 Task: Create a sub task Gather and Analyse Requirements for the task  Create a new online platform for online legal consultations in the project BoostPro , assign it to team member softage.3@softage.net and update the status of the sub task to  On Track  , set the priority of the sub task to Low
Action: Mouse moved to (586, 416)
Screenshot: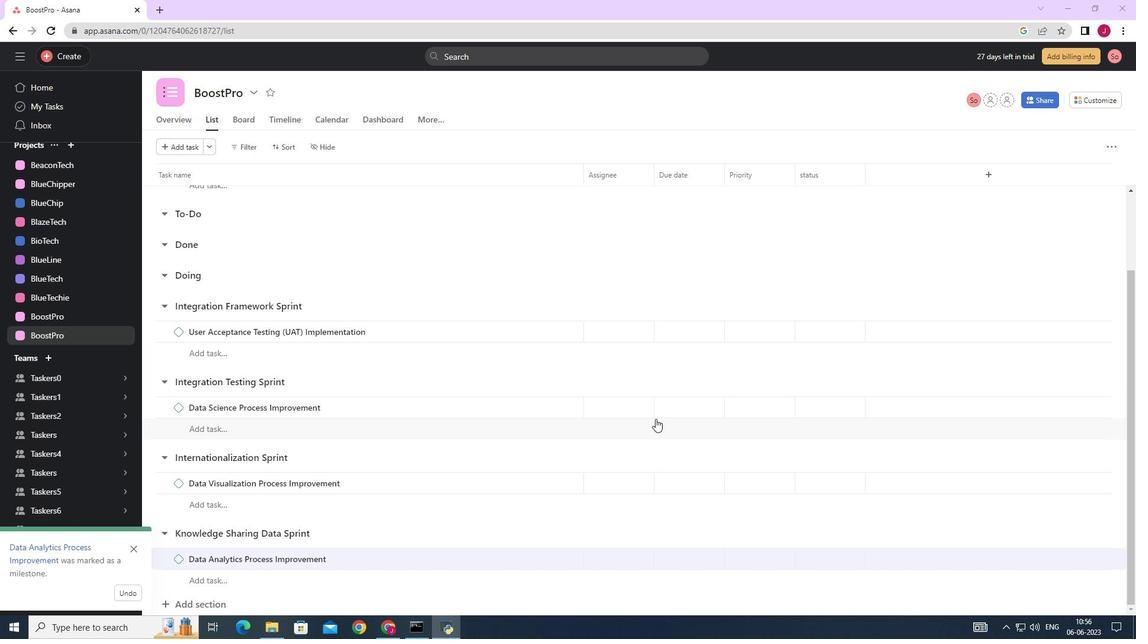 
Action: Mouse scrolled (586, 416) with delta (0, 0)
Screenshot: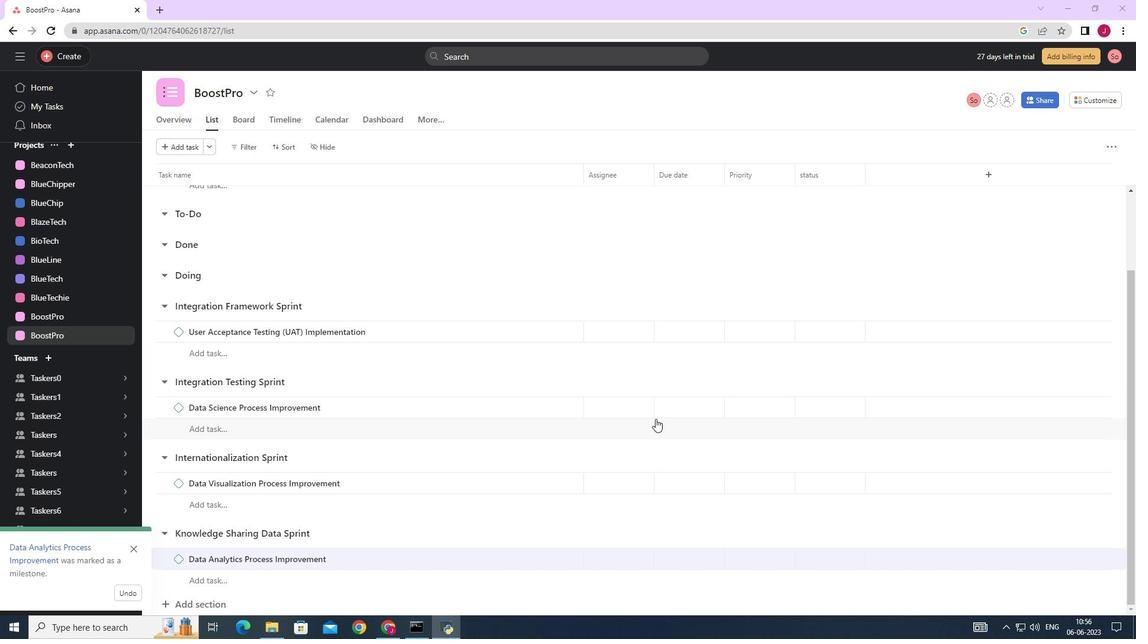 
Action: Mouse moved to (574, 414)
Screenshot: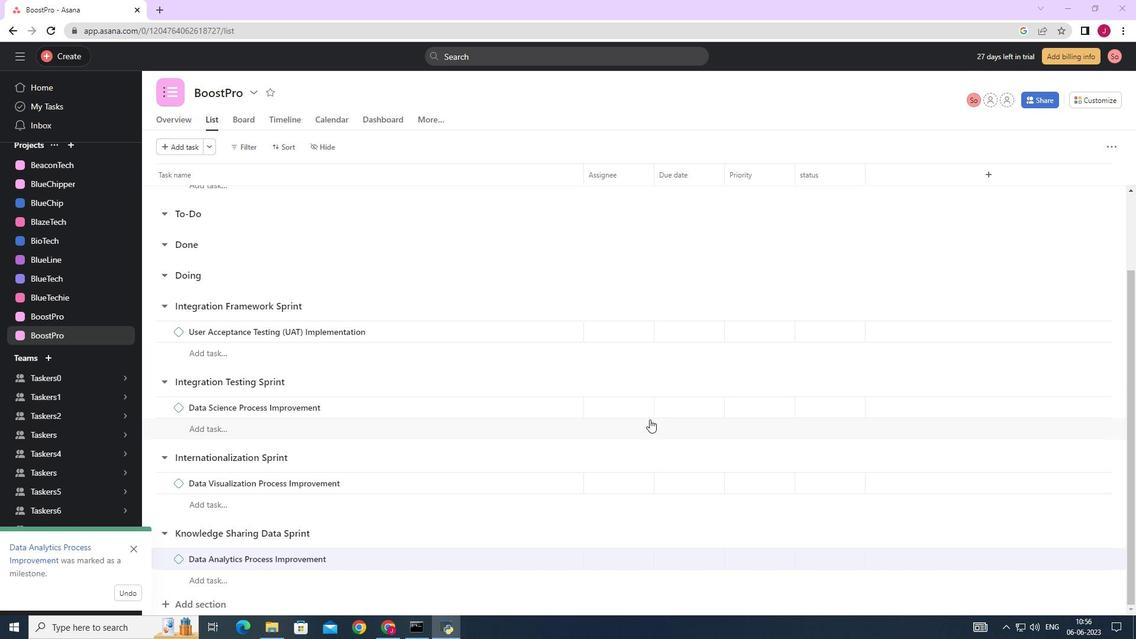 
Action: Mouse scrolled (579, 414) with delta (0, 0)
Screenshot: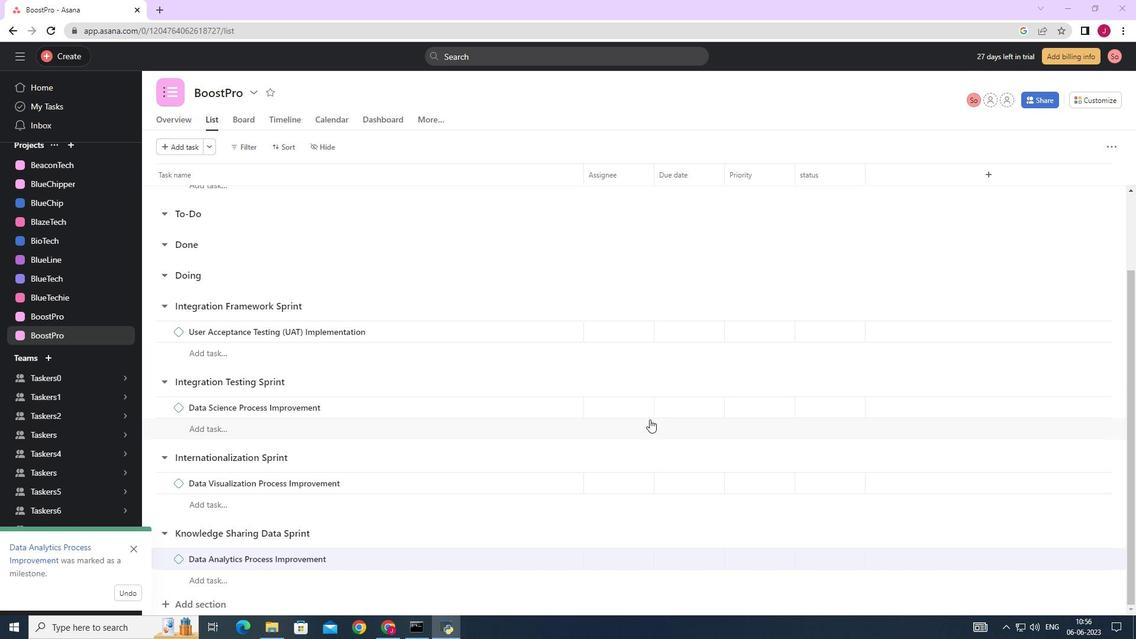 
Action: Mouse moved to (555, 411)
Screenshot: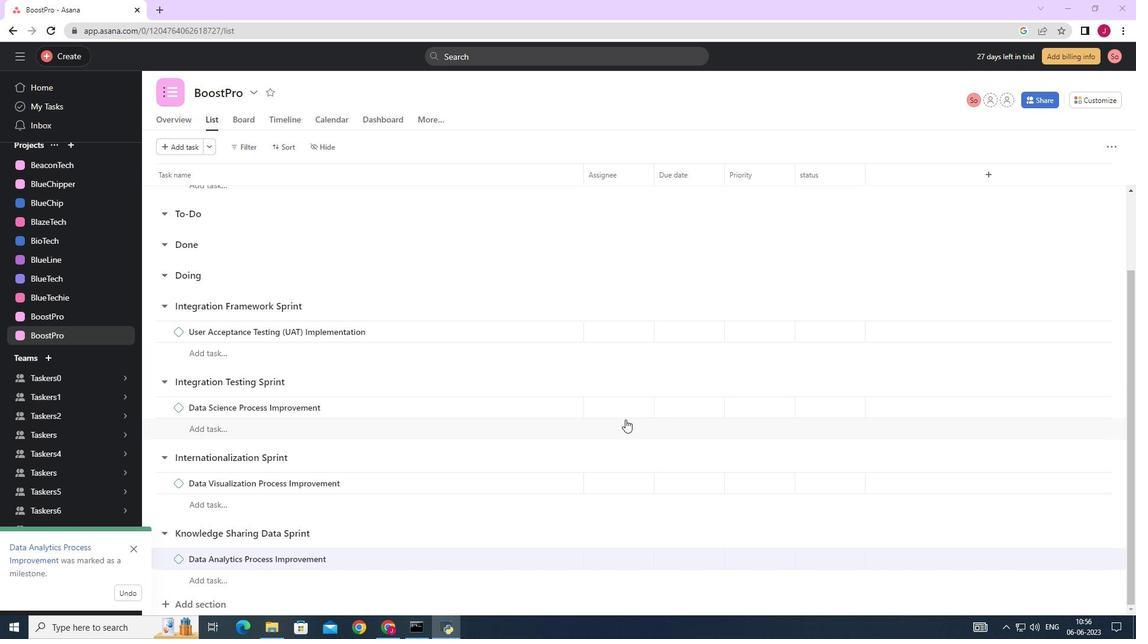 
Action: Mouse scrolled (564, 413) with delta (0, 0)
Screenshot: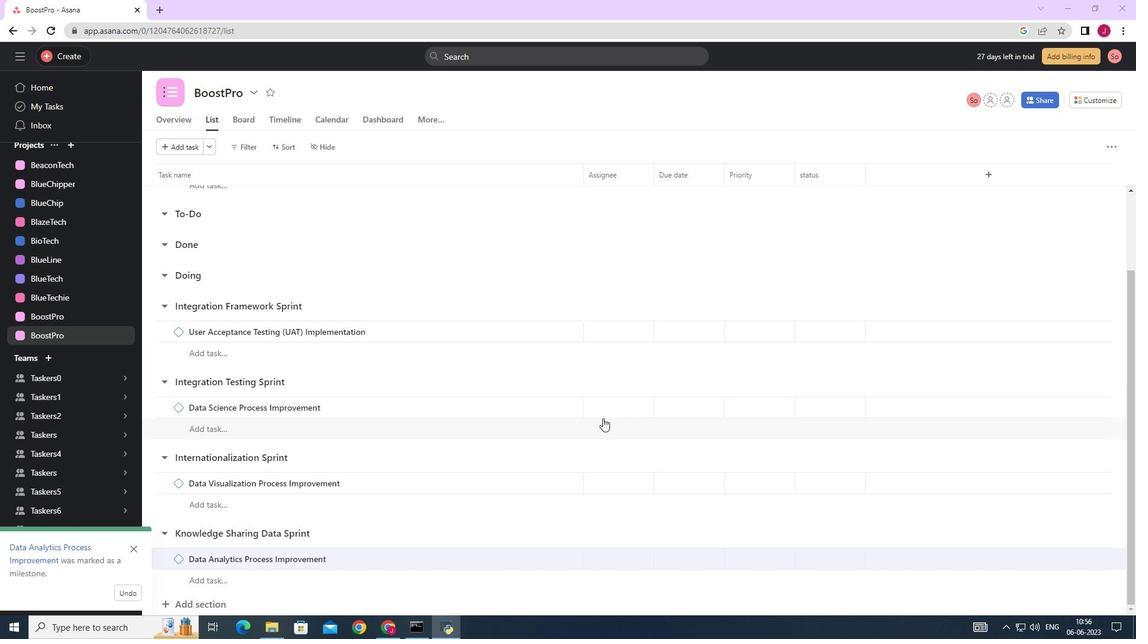 
Action: Mouse moved to (547, 408)
Screenshot: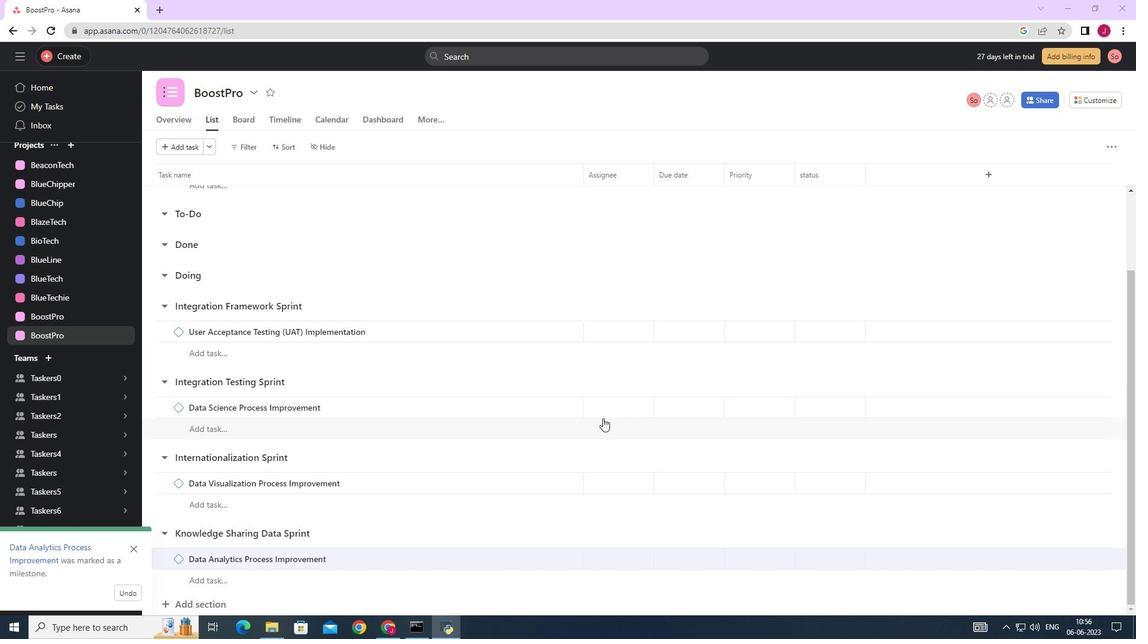 
Action: Mouse scrolled (552, 410) with delta (0, 0)
Screenshot: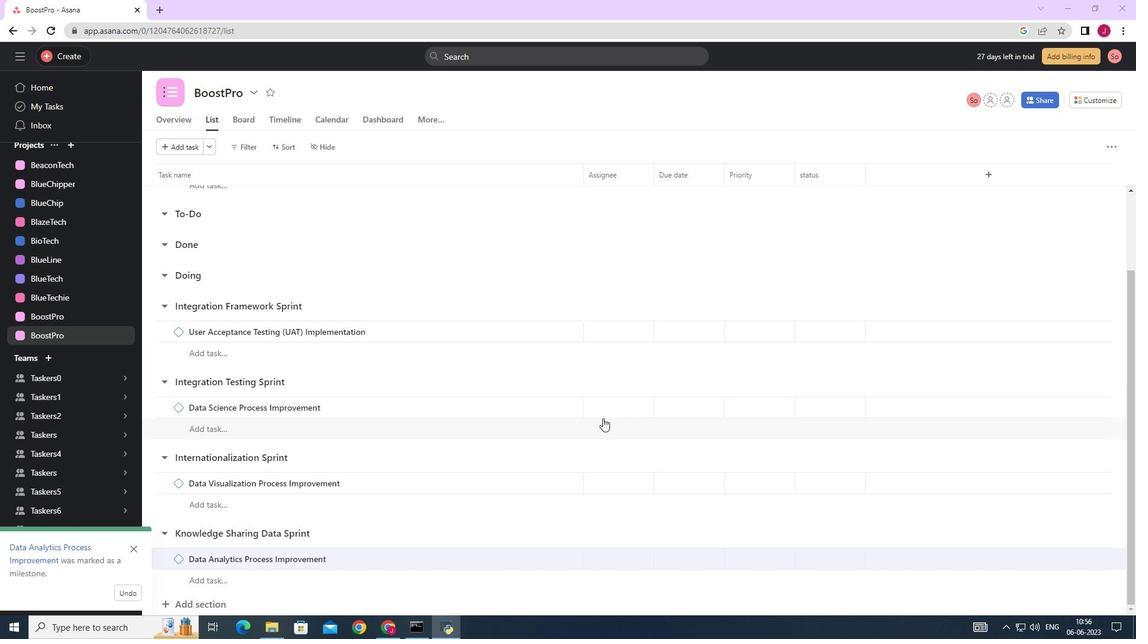 
Action: Mouse moved to (481, 401)
Screenshot: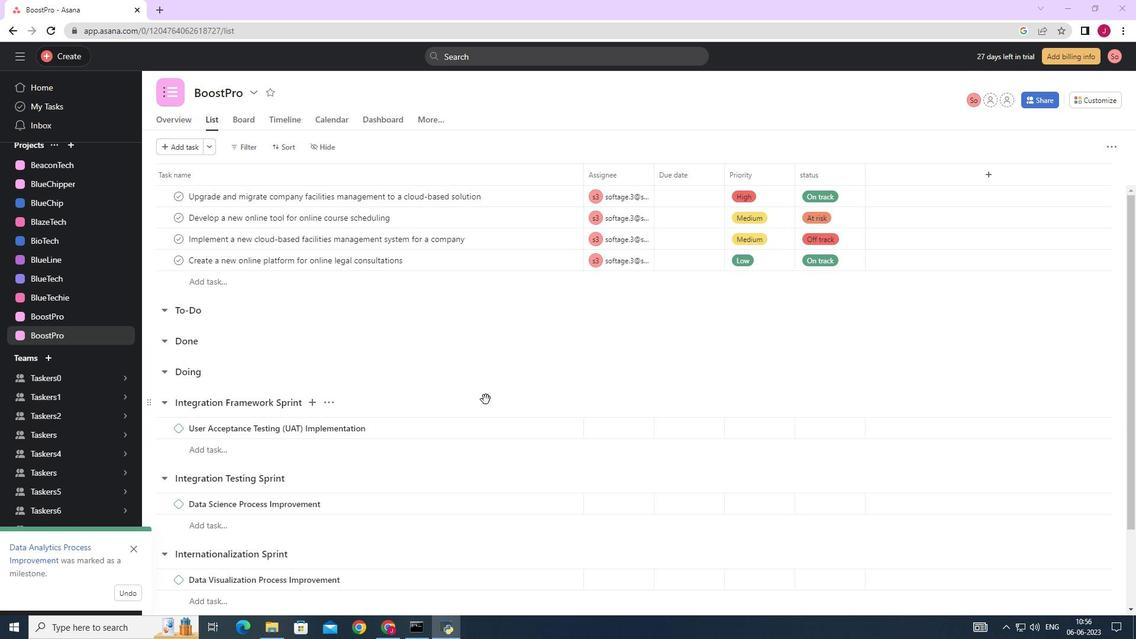 
Action: Mouse scrolled (481, 400) with delta (0, 0)
Screenshot: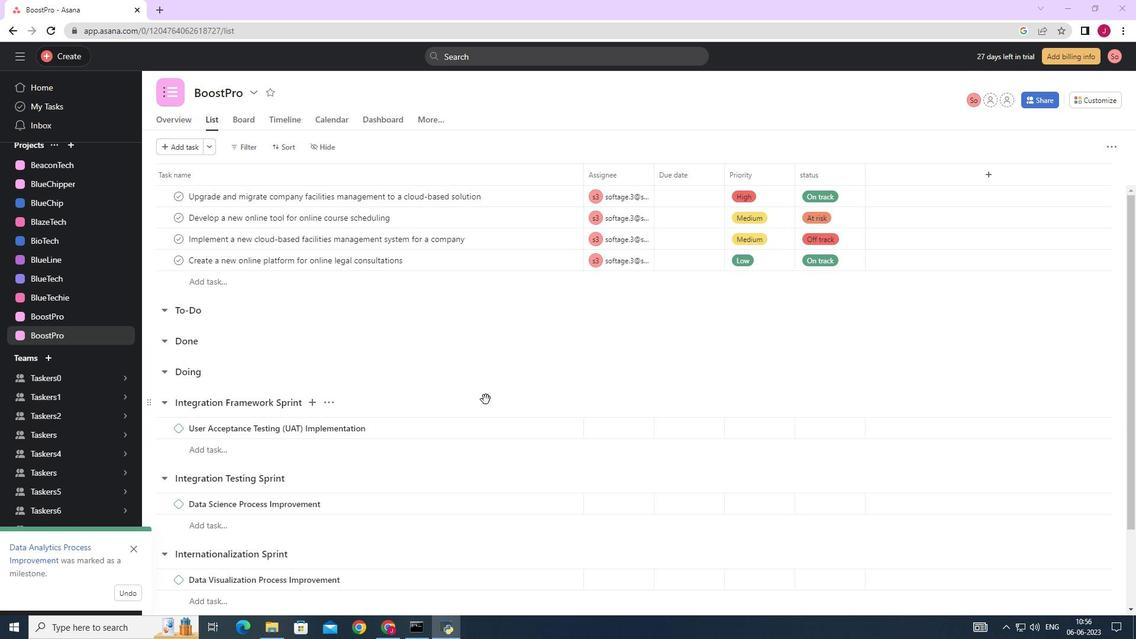 
Action: Mouse scrolled (481, 400) with delta (0, 0)
Screenshot: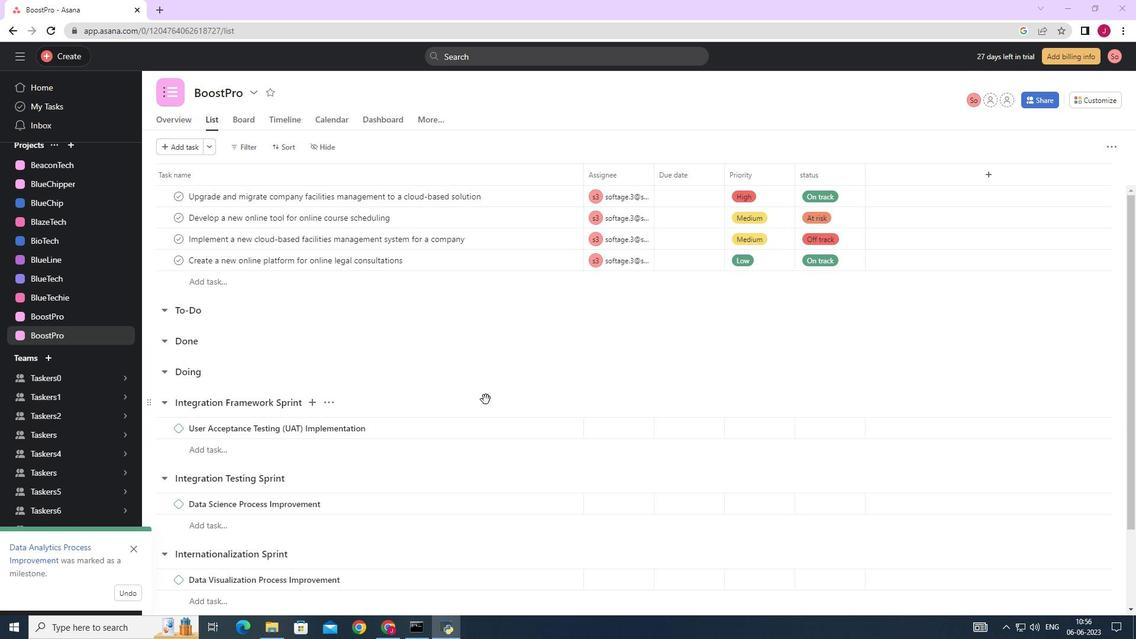 
Action: Mouse scrolled (481, 400) with delta (0, 0)
Screenshot: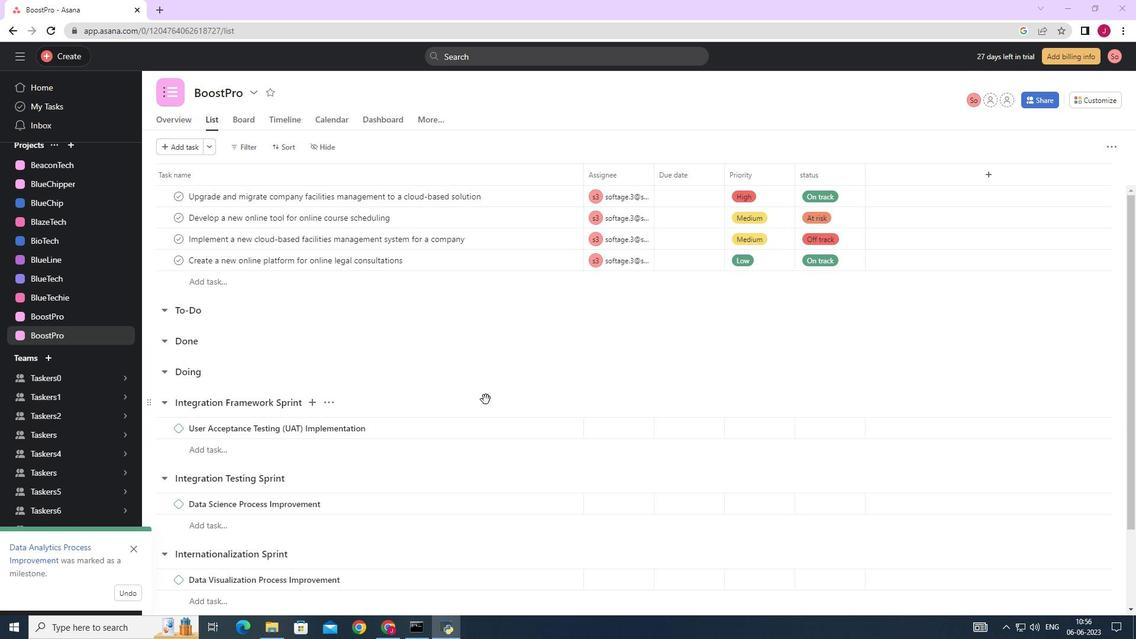 
Action: Mouse scrolled (481, 400) with delta (0, 0)
Screenshot: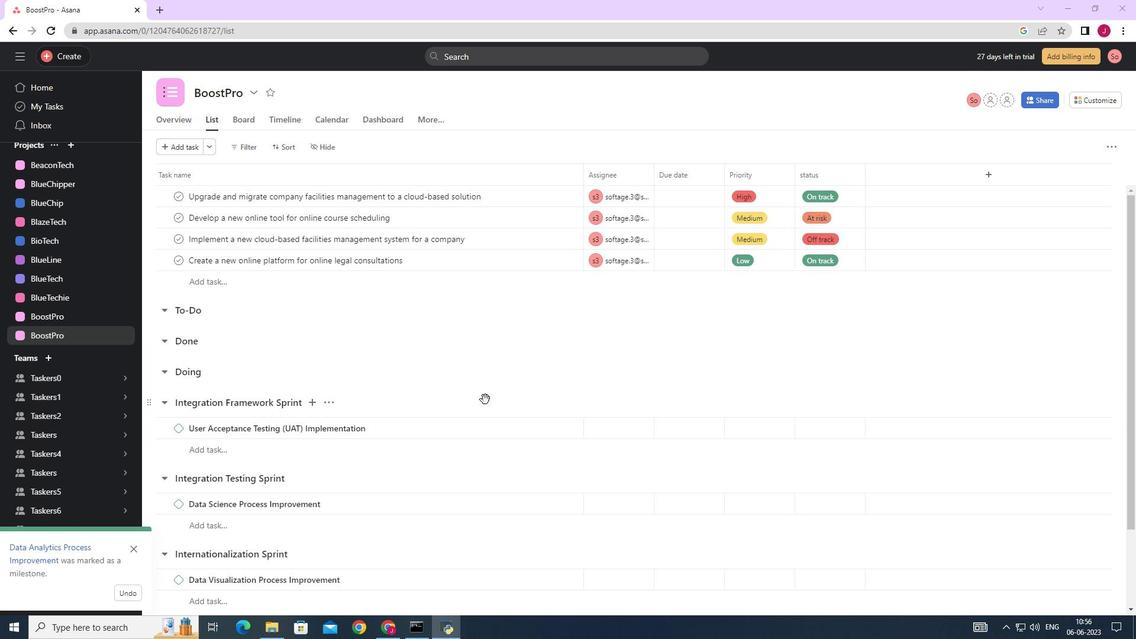 
Action: Mouse scrolled (481, 400) with delta (0, 0)
Screenshot: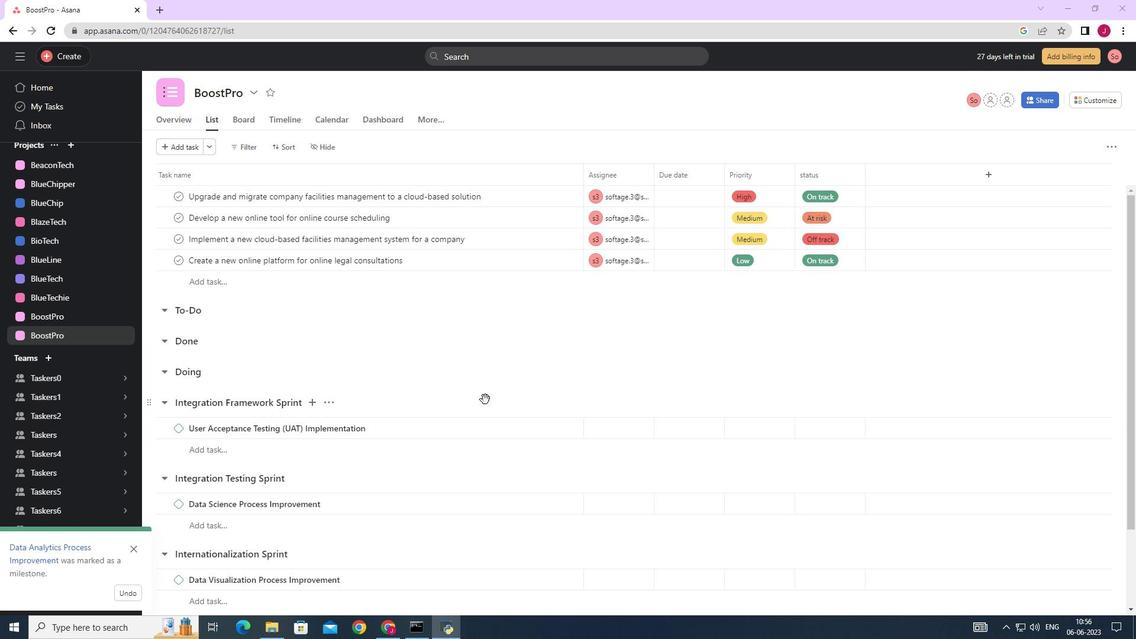 
Action: Mouse scrolled (481, 400) with delta (0, 0)
Screenshot: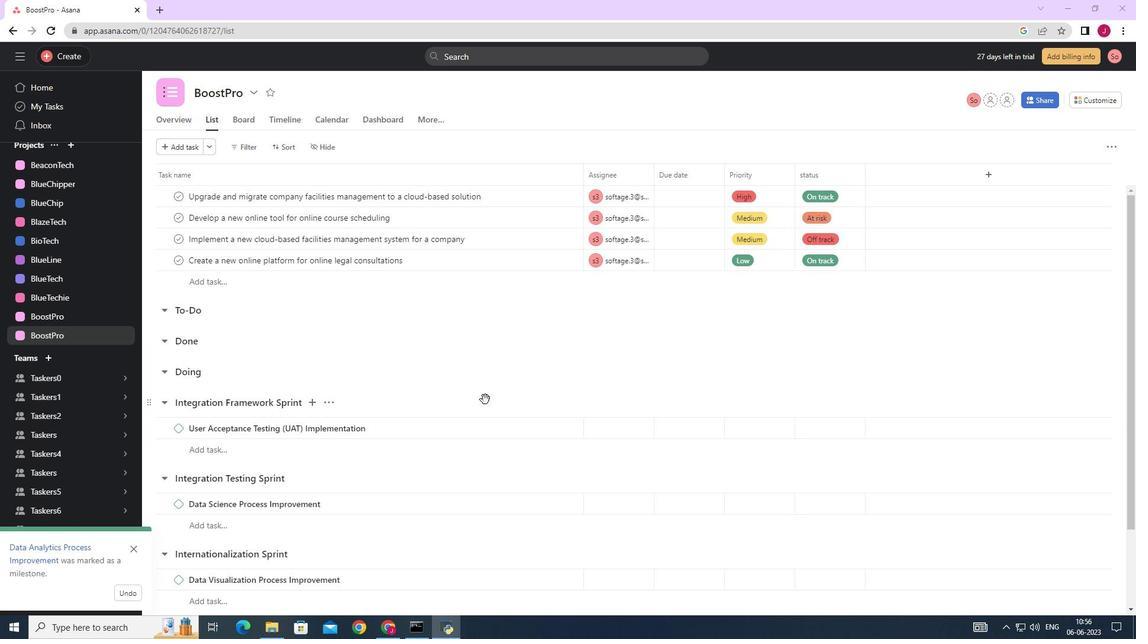 
Action: Mouse moved to (463, 411)
Screenshot: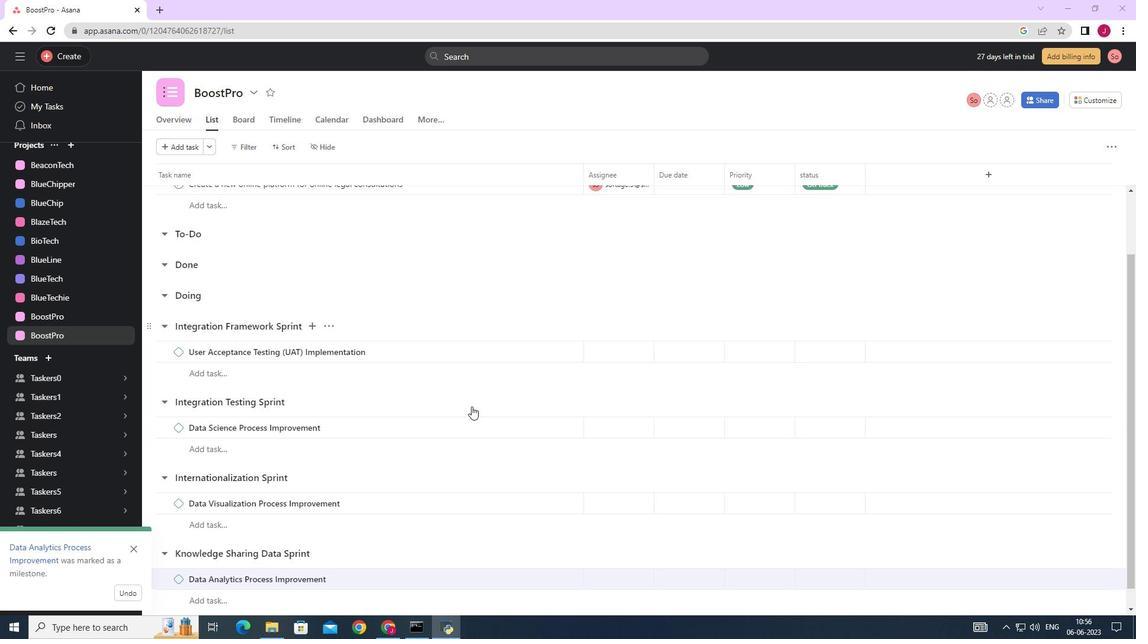 
Action: Mouse scrolled (463, 411) with delta (0, 0)
Screenshot: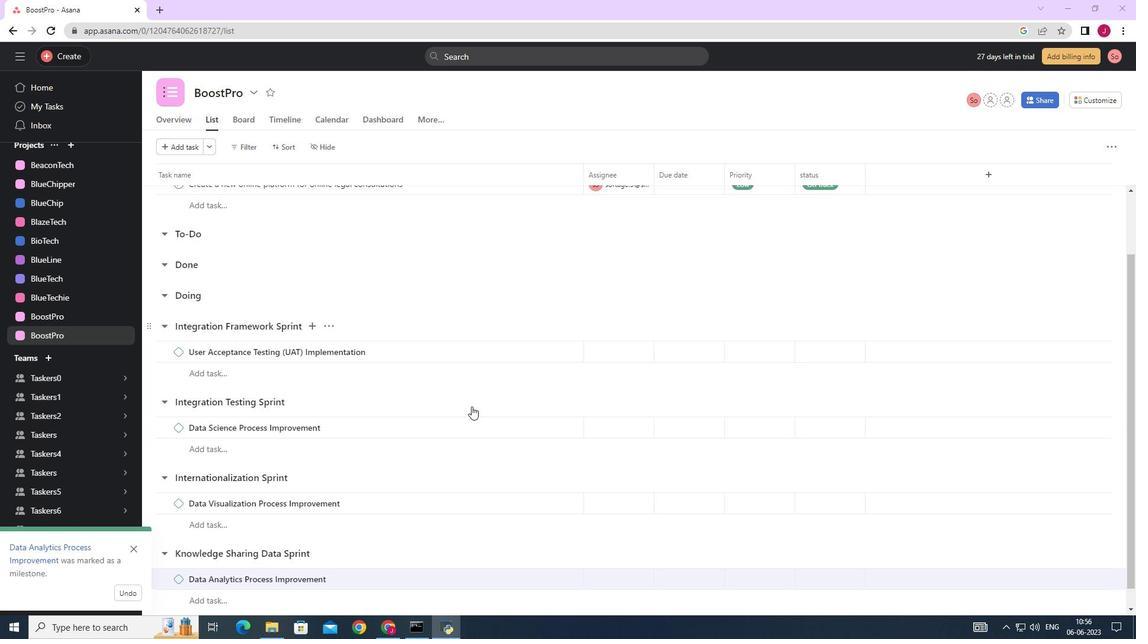 
Action: Mouse moved to (462, 411)
Screenshot: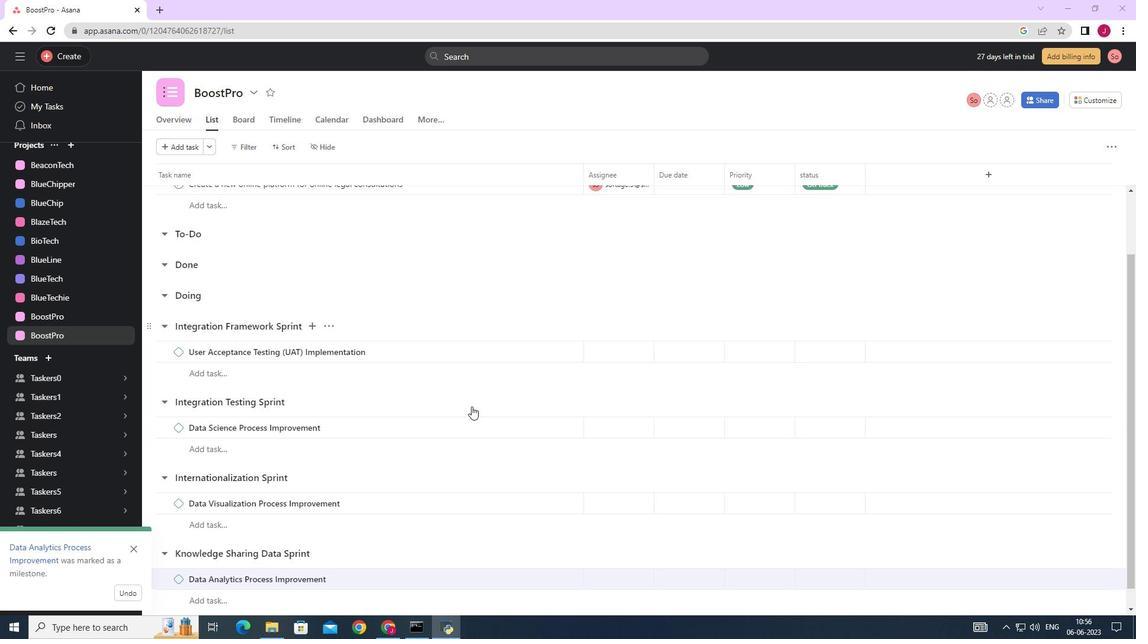 
Action: Mouse scrolled (462, 411) with delta (0, 0)
Screenshot: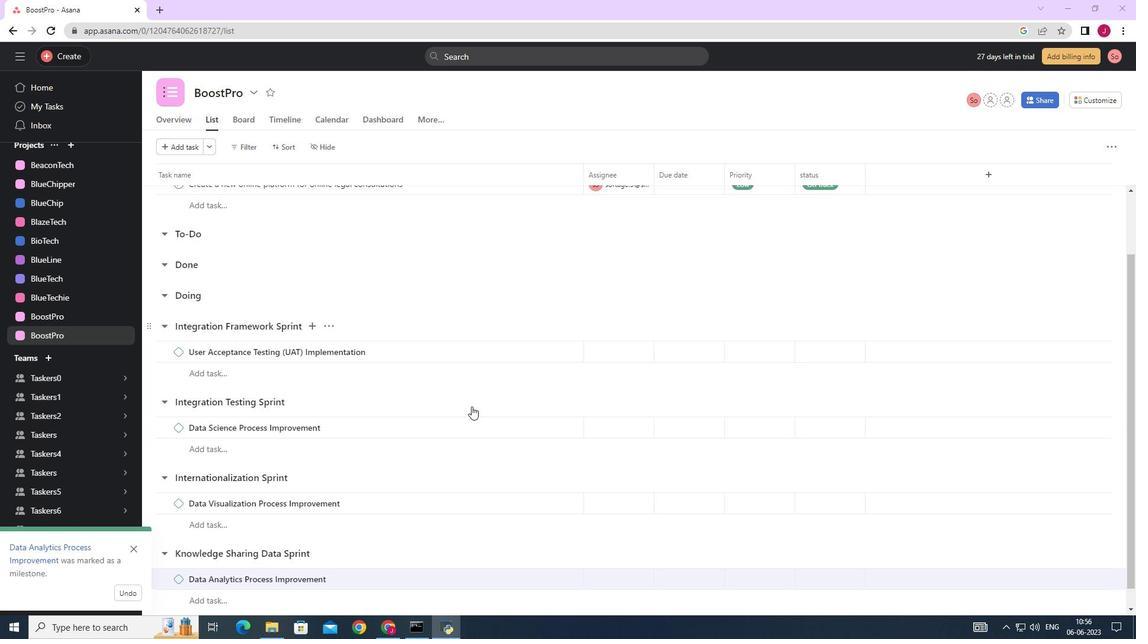 
Action: Mouse scrolled (462, 411) with delta (0, 0)
Screenshot: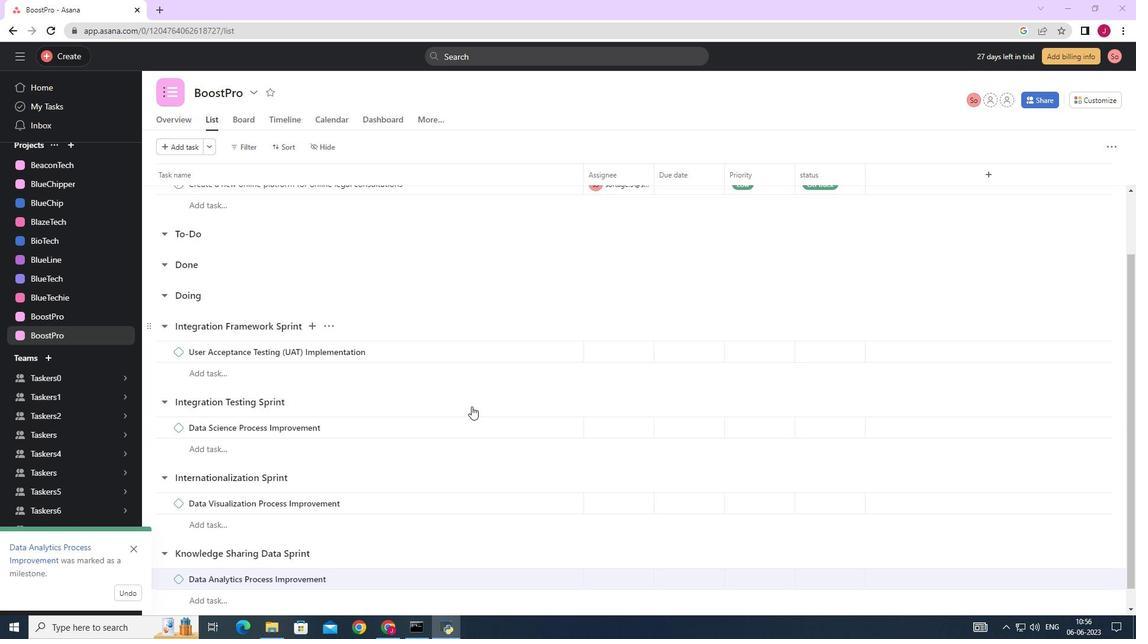 
Action: Mouse scrolled (462, 411) with delta (0, 0)
Screenshot: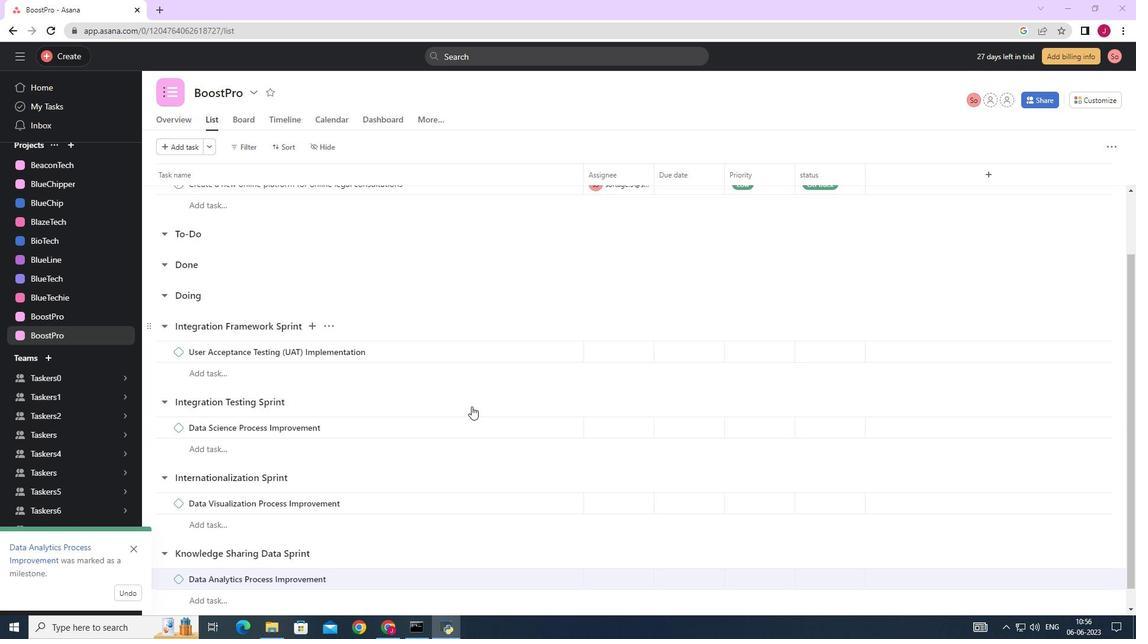 
Action: Mouse scrolled (462, 411) with delta (0, 0)
Screenshot: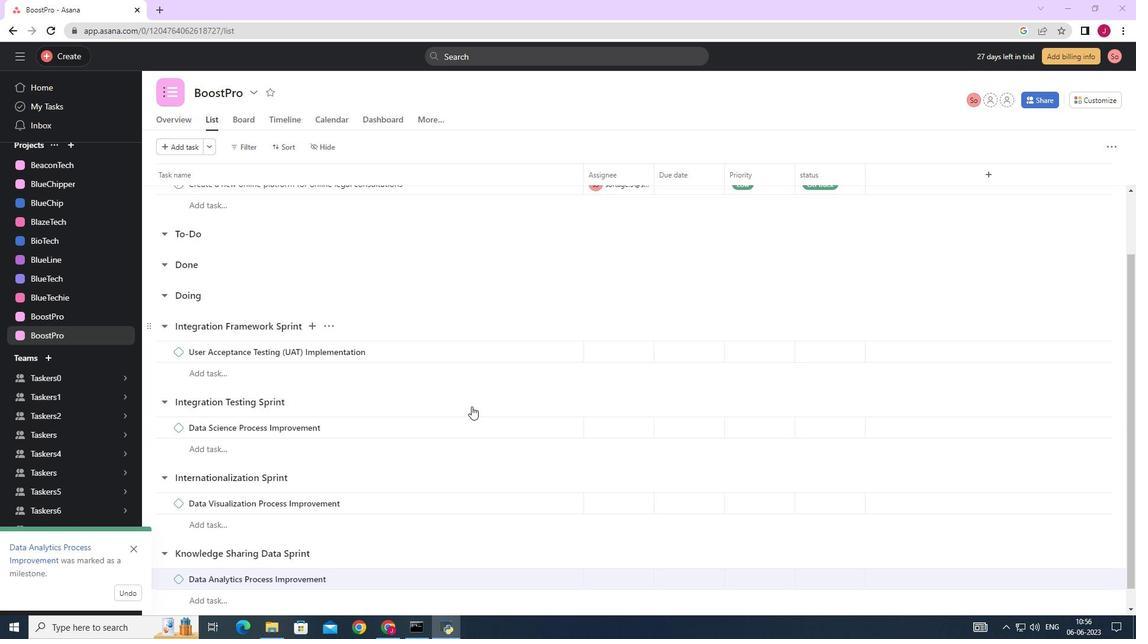 
Action: Mouse moved to (461, 413)
Screenshot: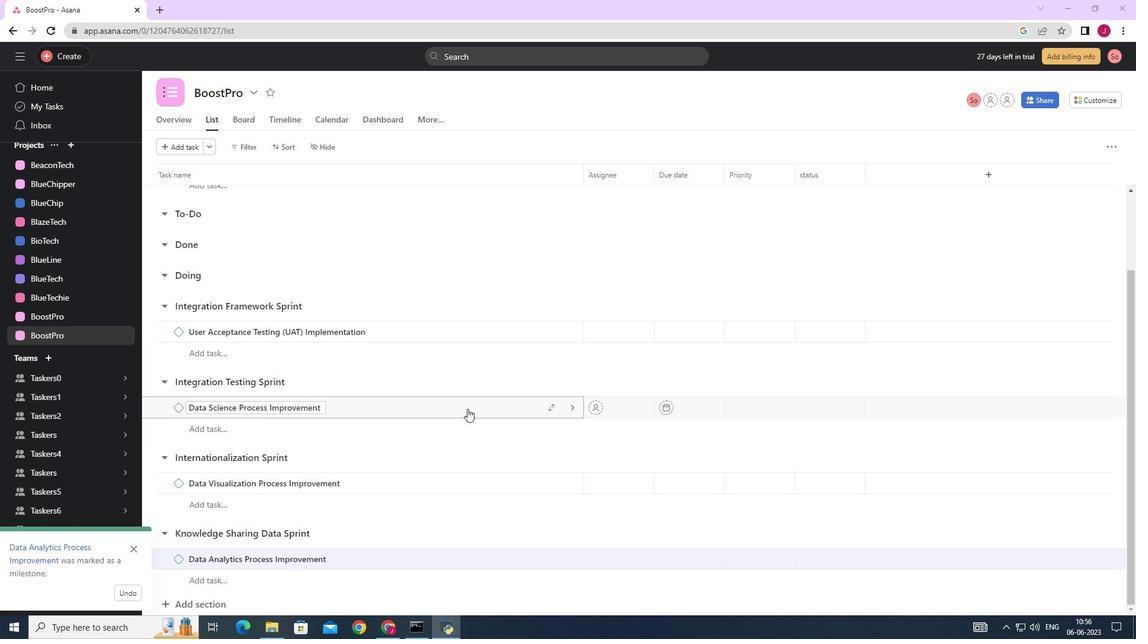 
Action: Mouse scrolled (461, 413) with delta (0, 0)
Screenshot: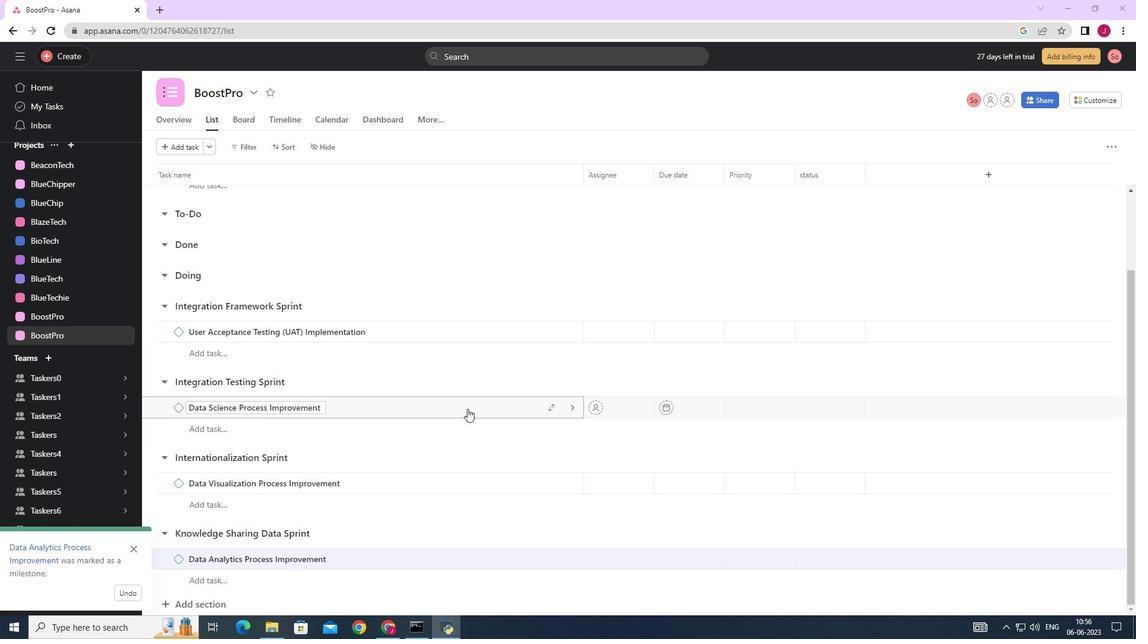 
Action: Mouse moved to (423, 427)
Screenshot: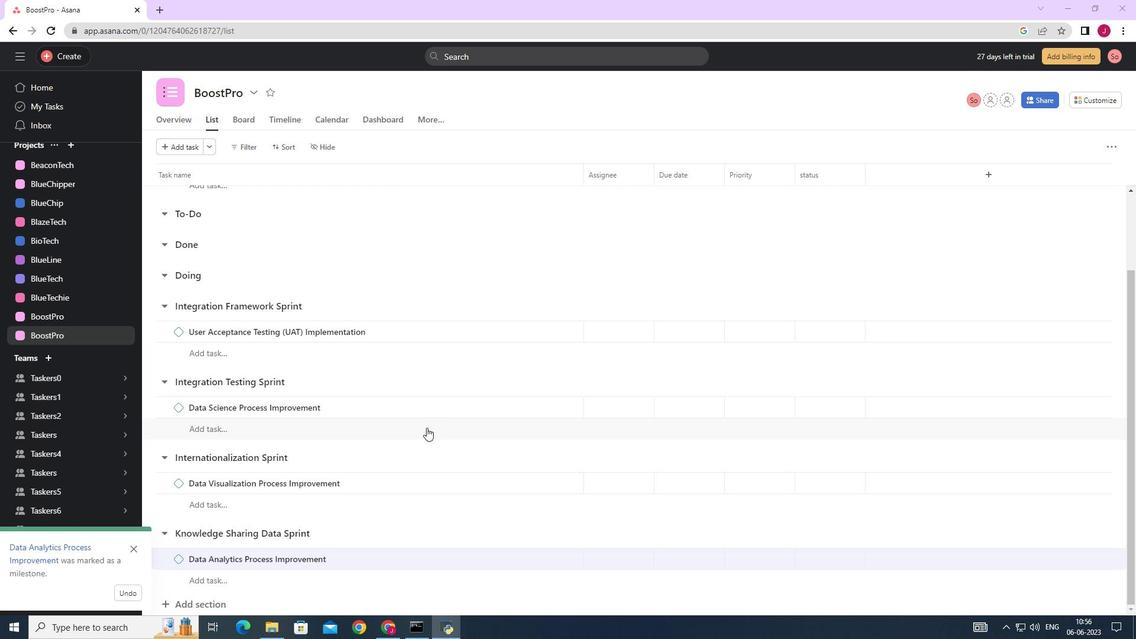 
Action: Mouse scrolled (423, 427) with delta (0, 0)
Screenshot: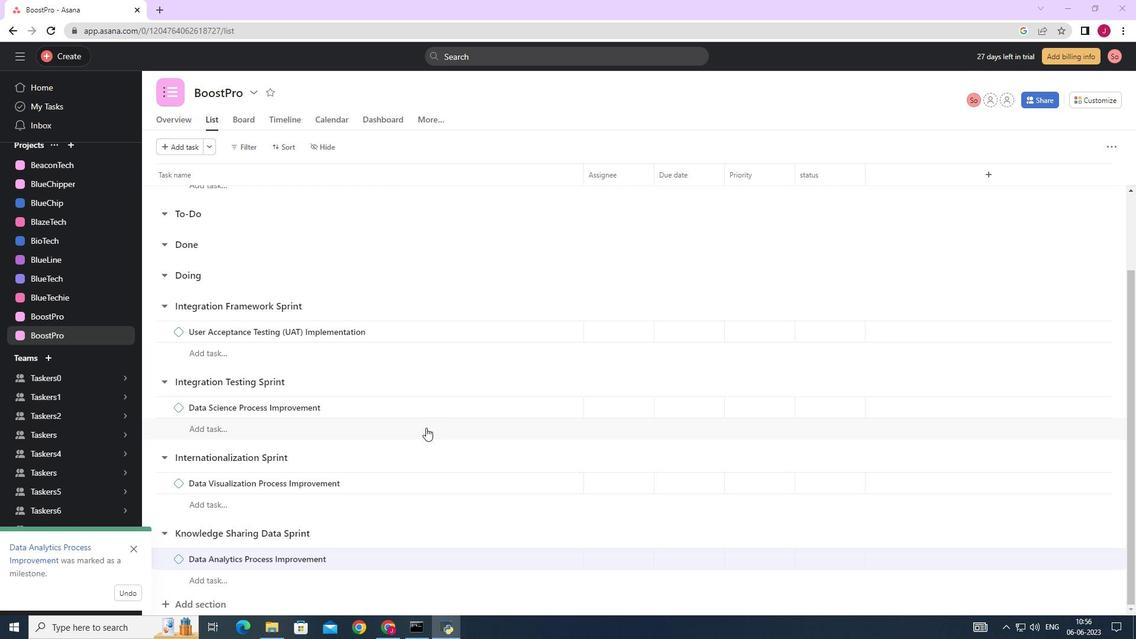 
Action: Mouse scrolled (423, 427) with delta (0, 0)
Screenshot: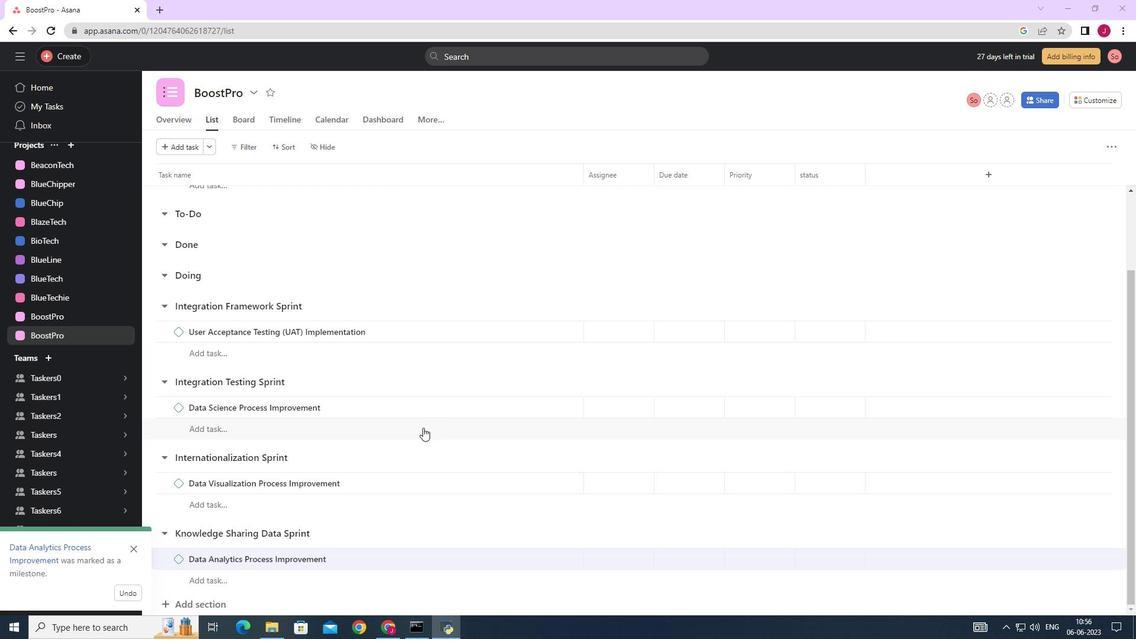 
Action: Mouse scrolled (423, 427) with delta (0, 0)
Screenshot: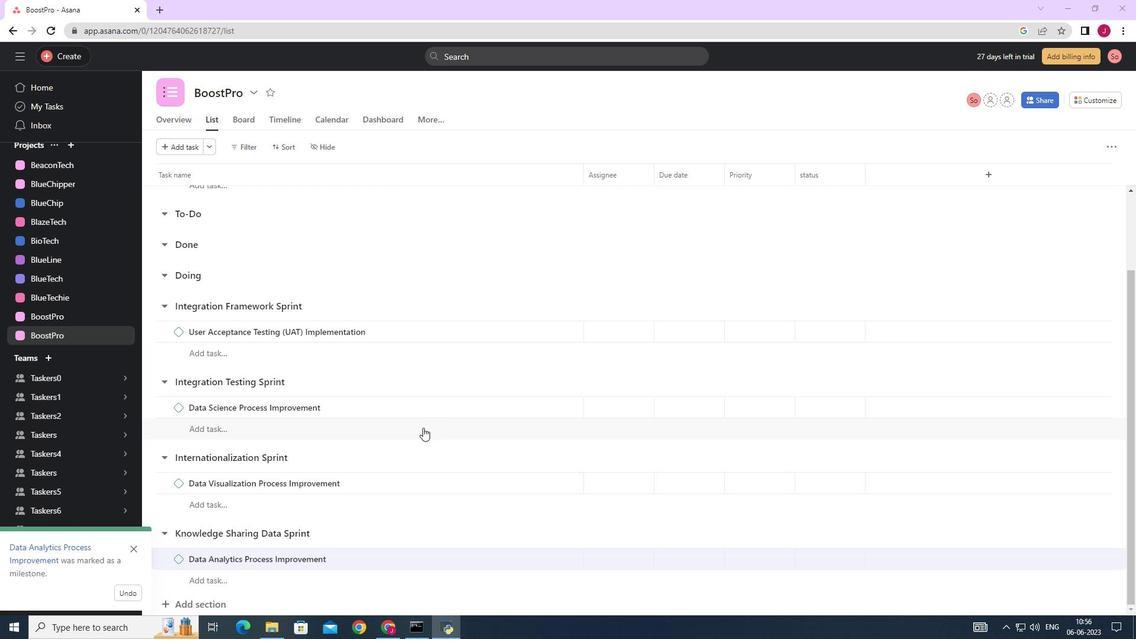 
Action: Mouse scrolled (423, 427) with delta (0, 0)
Screenshot: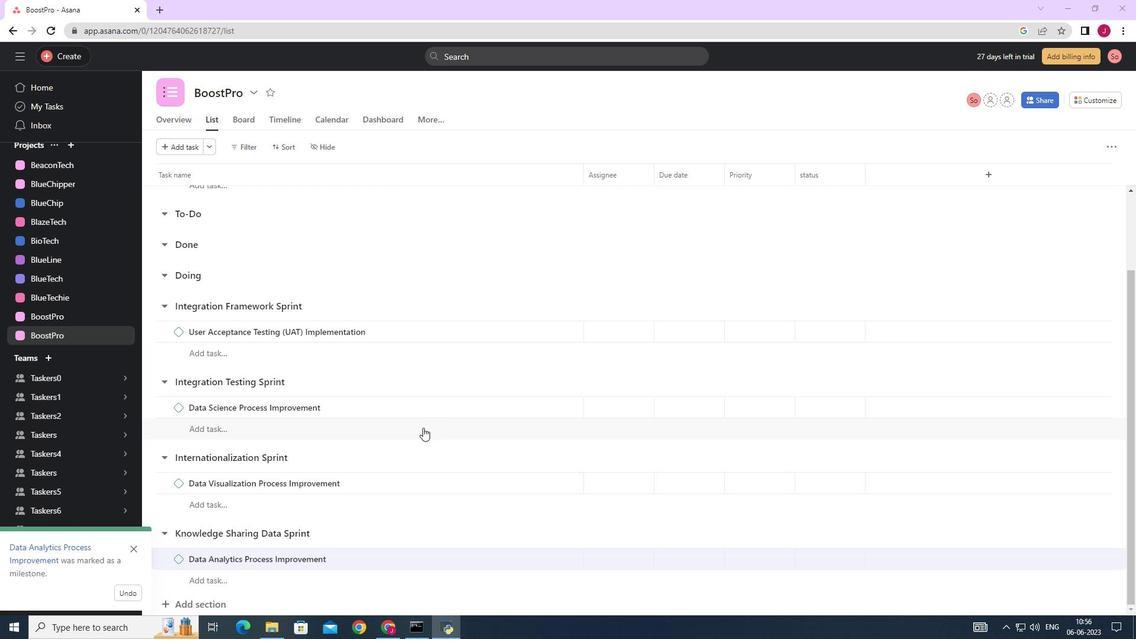
Action: Mouse scrolled (423, 427) with delta (0, 0)
Screenshot: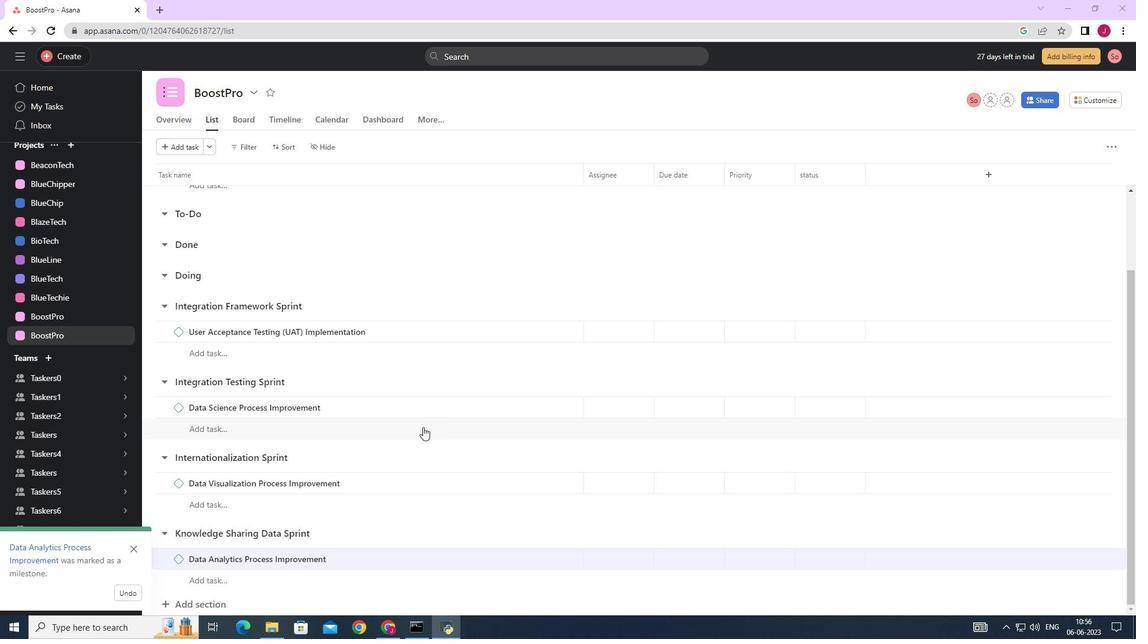 
Action: Mouse moved to (430, 414)
Screenshot: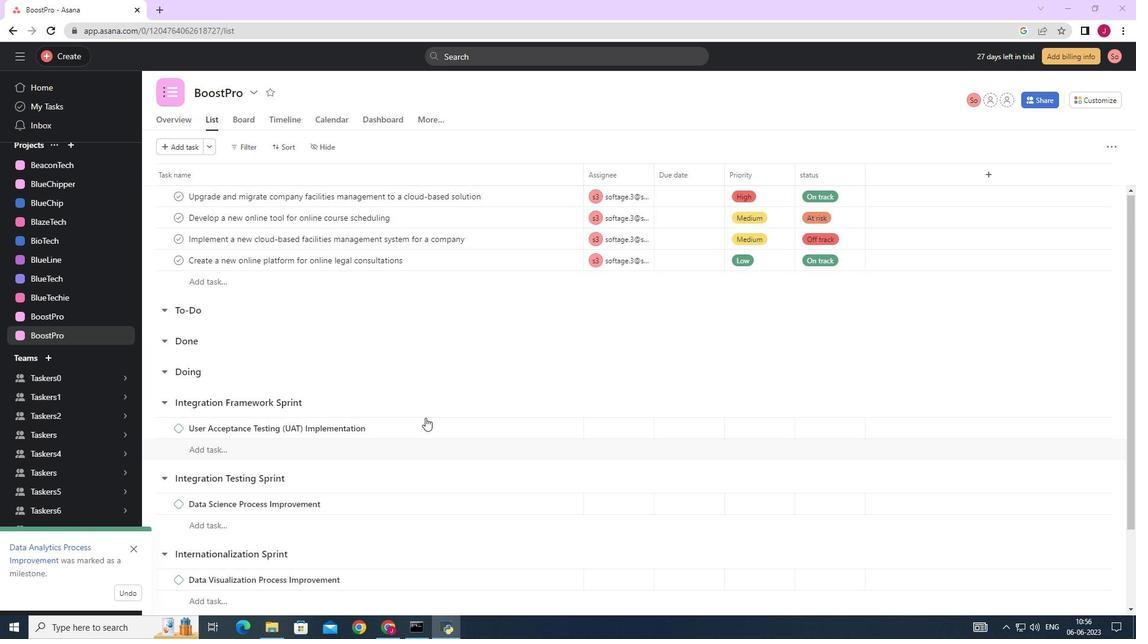 
Action: Mouse scrolled (430, 414) with delta (0, 0)
Screenshot: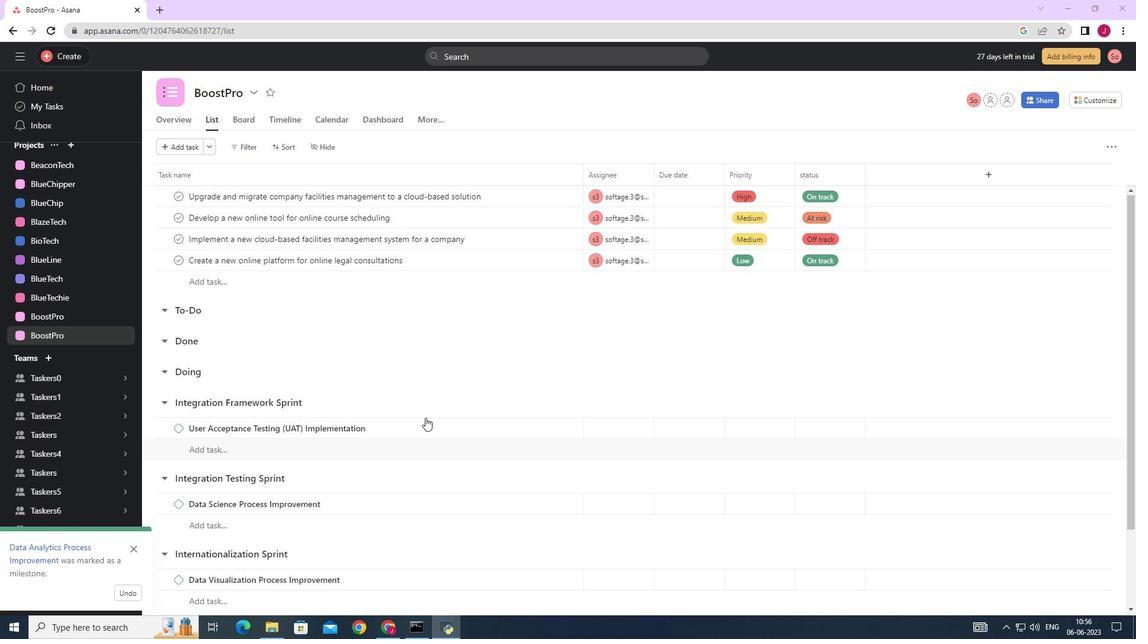 
Action: Mouse scrolled (430, 414) with delta (0, 0)
Screenshot: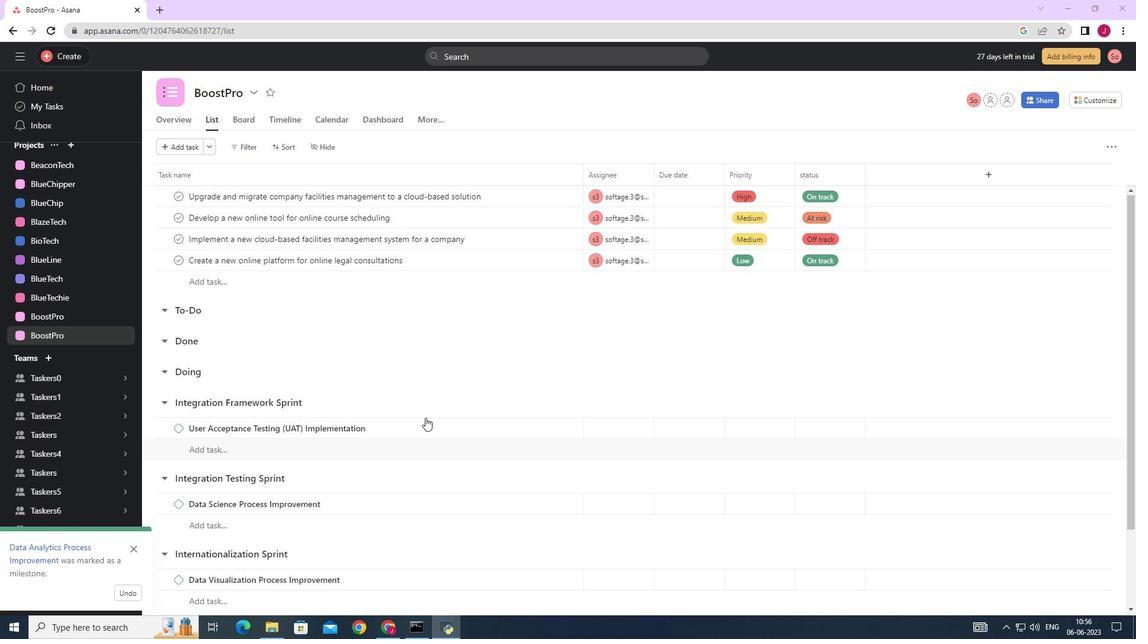 
Action: Mouse scrolled (430, 414) with delta (0, 0)
Screenshot: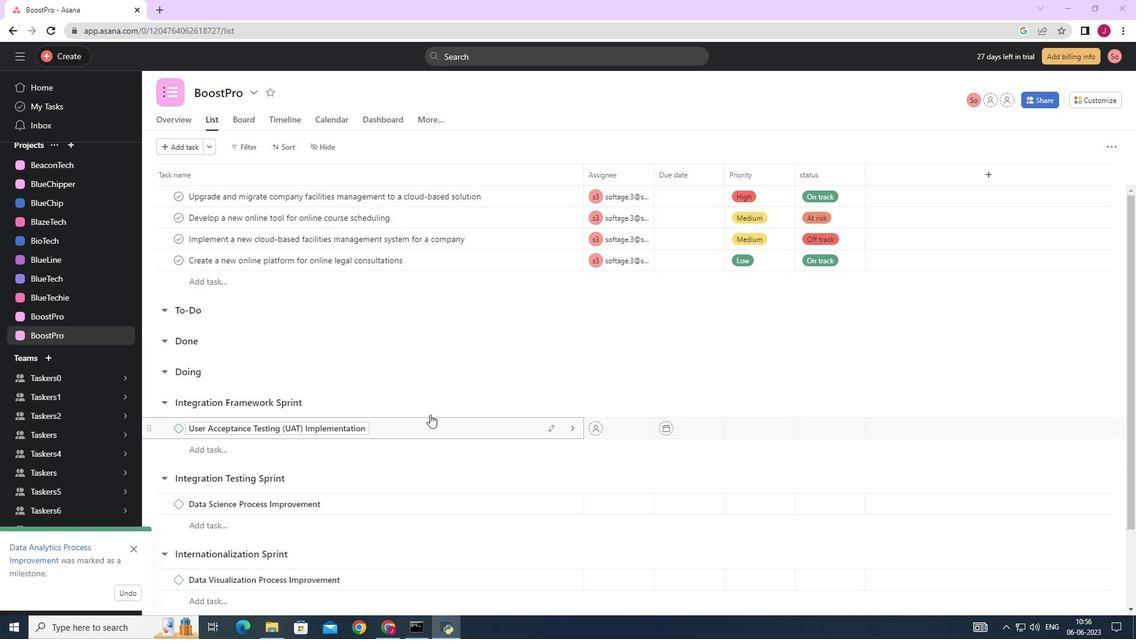 
Action: Mouse scrolled (430, 414) with delta (0, 0)
Screenshot: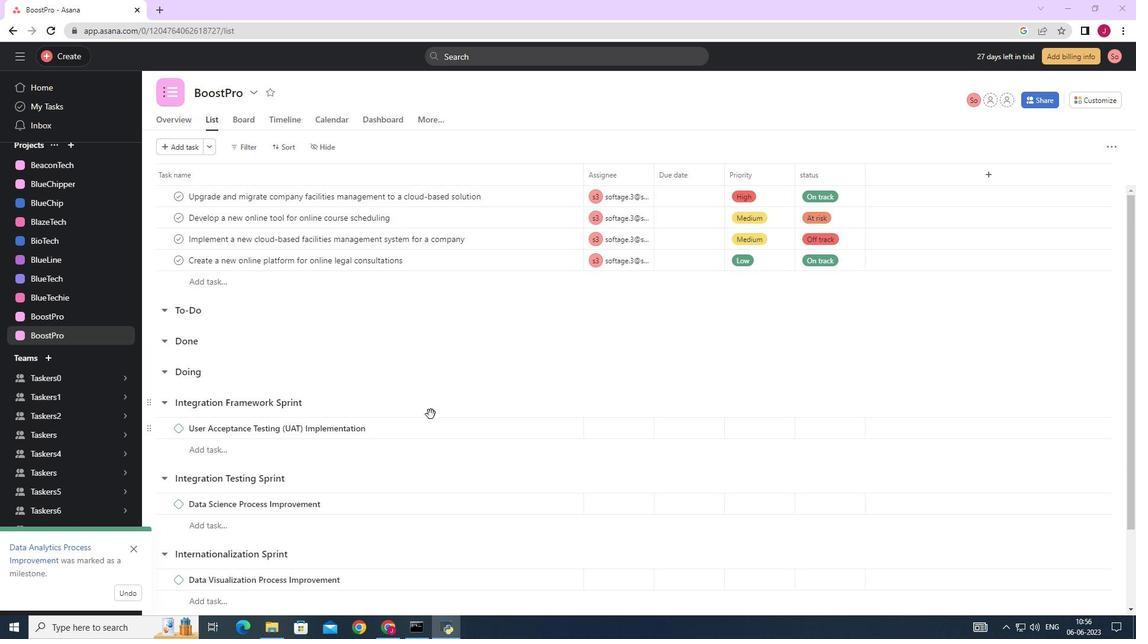 
Action: Mouse moved to (521, 259)
Screenshot: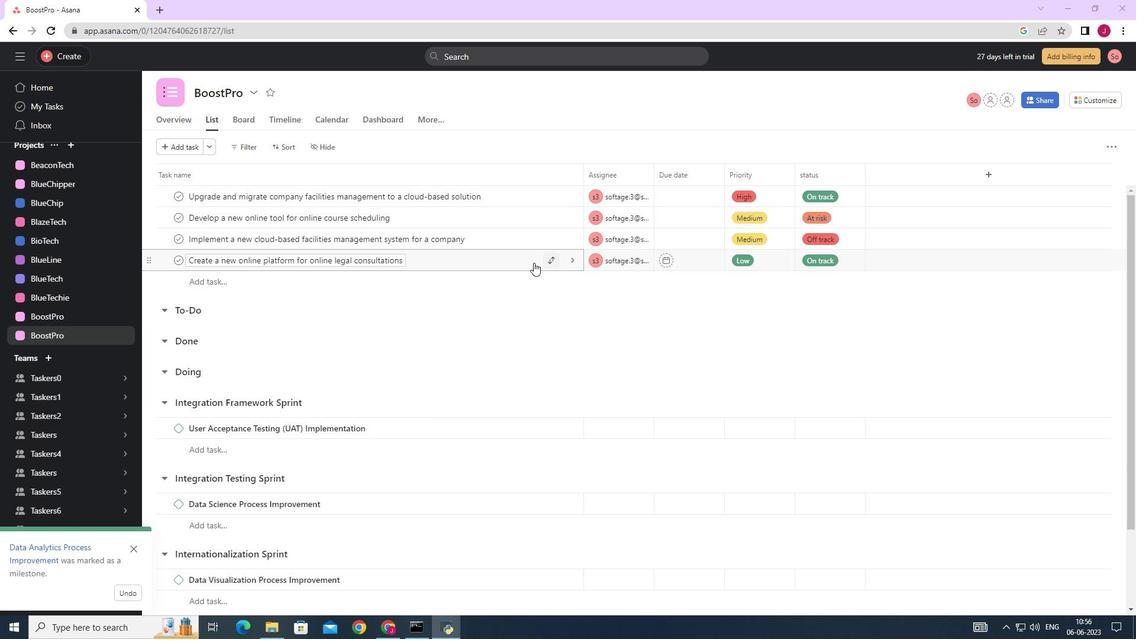 
Action: Mouse pressed left at (521, 259)
Screenshot: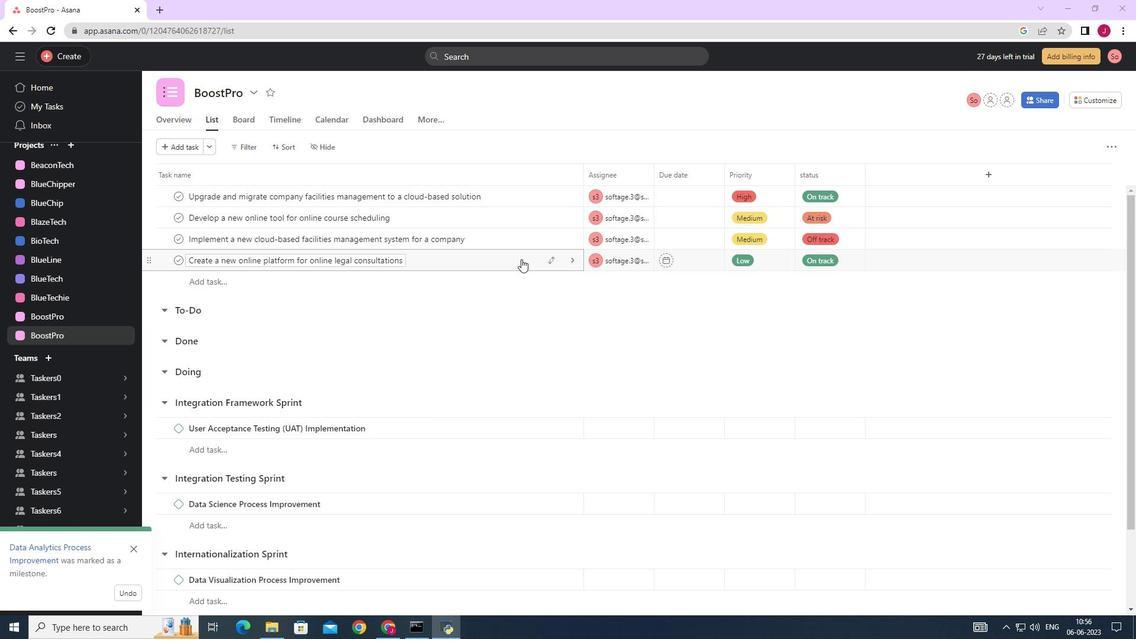 
Action: Mouse moved to (900, 366)
Screenshot: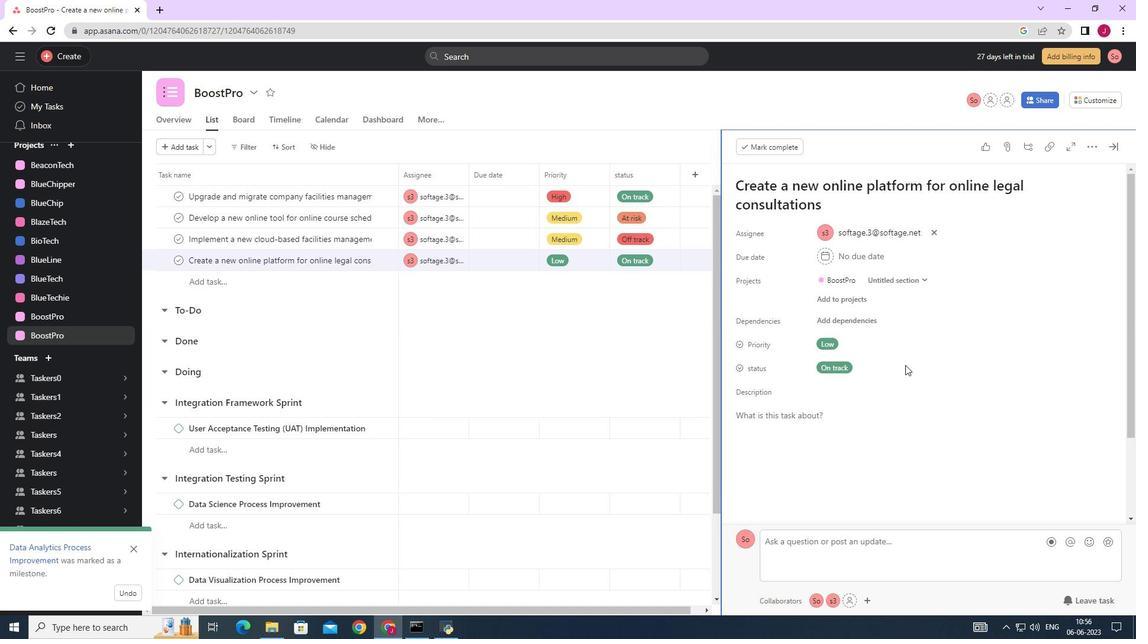 
Action: Mouse scrolled (900, 365) with delta (0, 0)
Screenshot: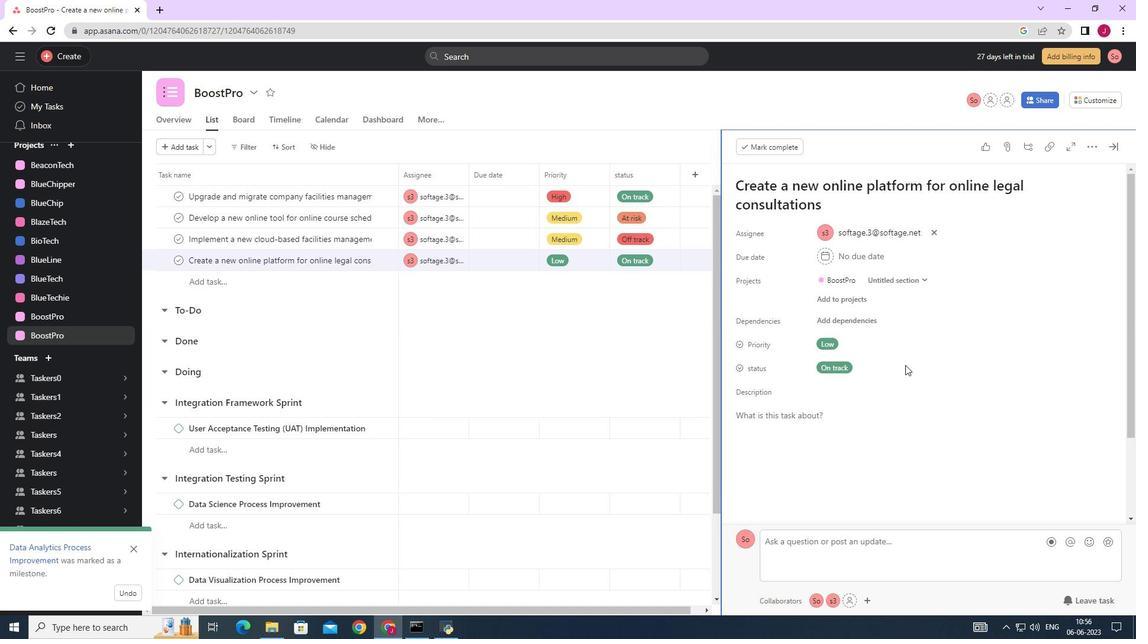 
Action: Mouse moved to (896, 367)
Screenshot: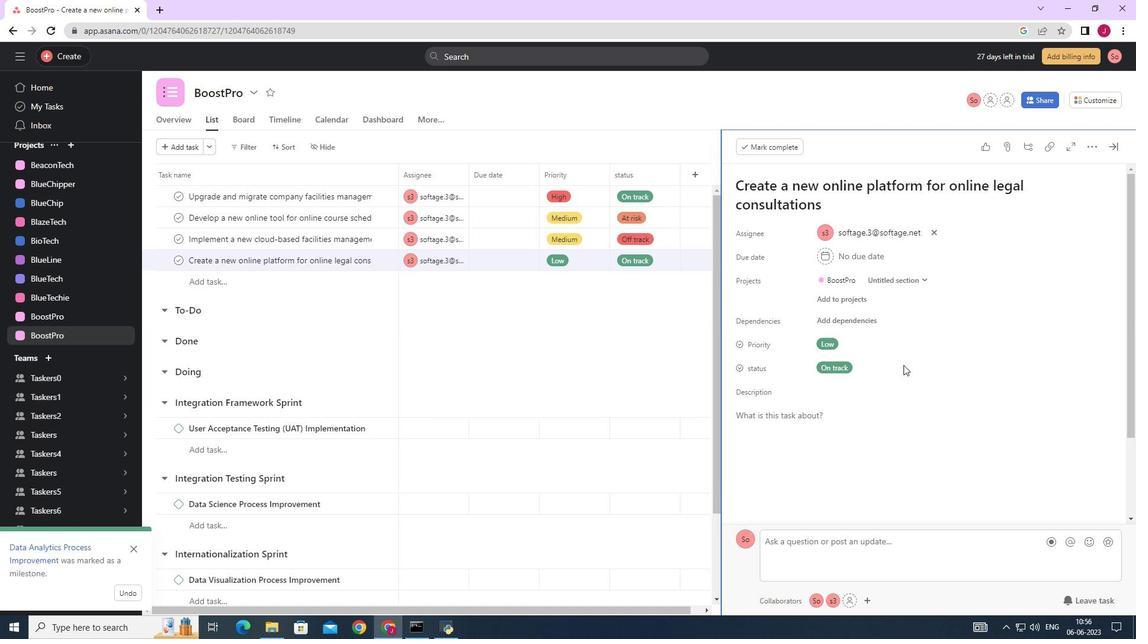 
Action: Mouse scrolled (896, 366) with delta (0, 0)
Screenshot: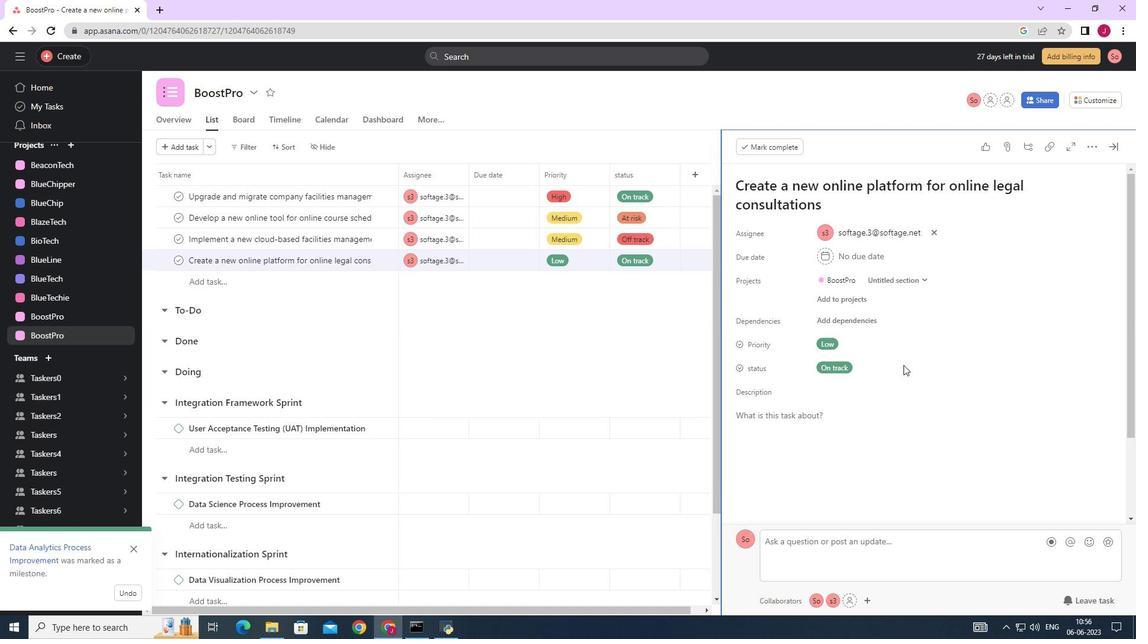 
Action: Mouse moved to (896, 367)
Screenshot: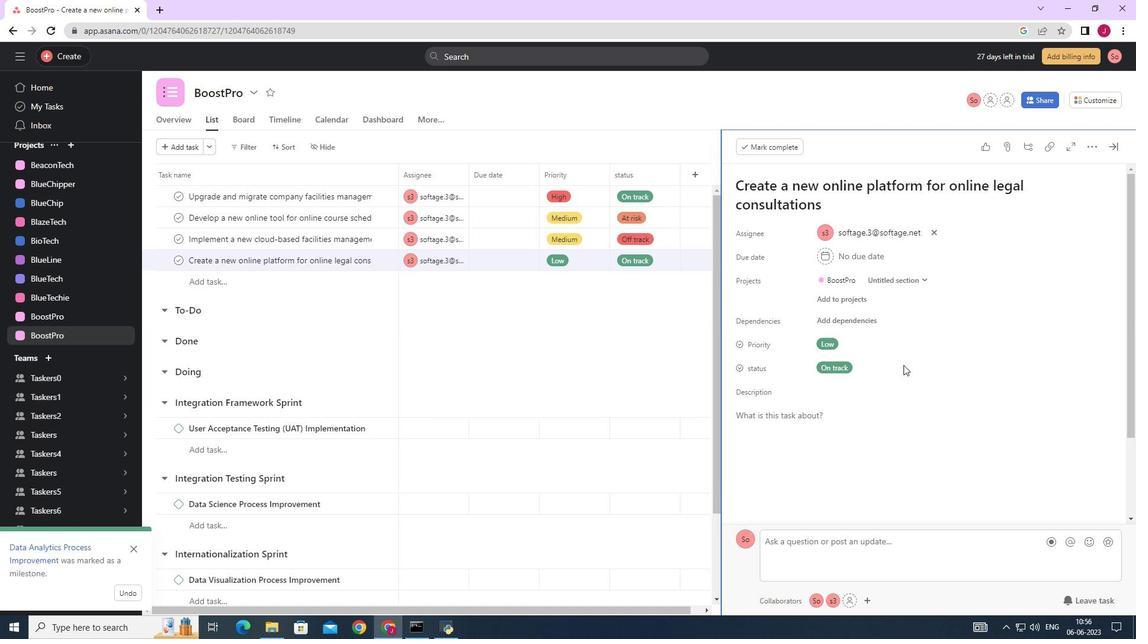 
Action: Mouse scrolled (896, 366) with delta (0, 0)
Screenshot: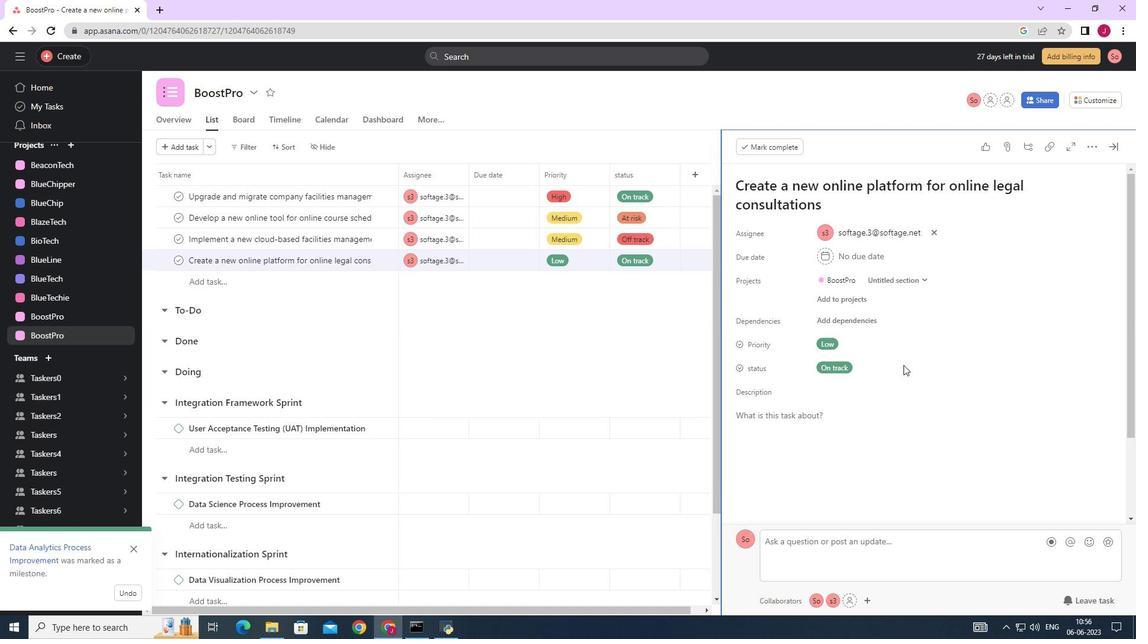 
Action: Mouse scrolled (896, 366) with delta (0, 0)
Screenshot: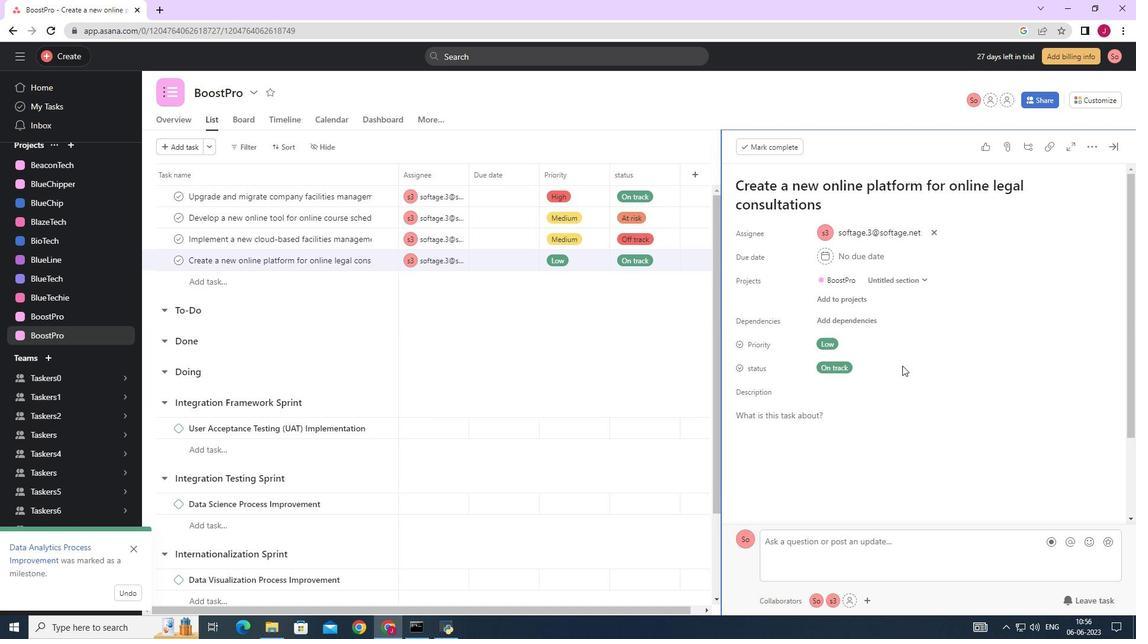 
Action: Mouse scrolled (896, 366) with delta (0, 0)
Screenshot: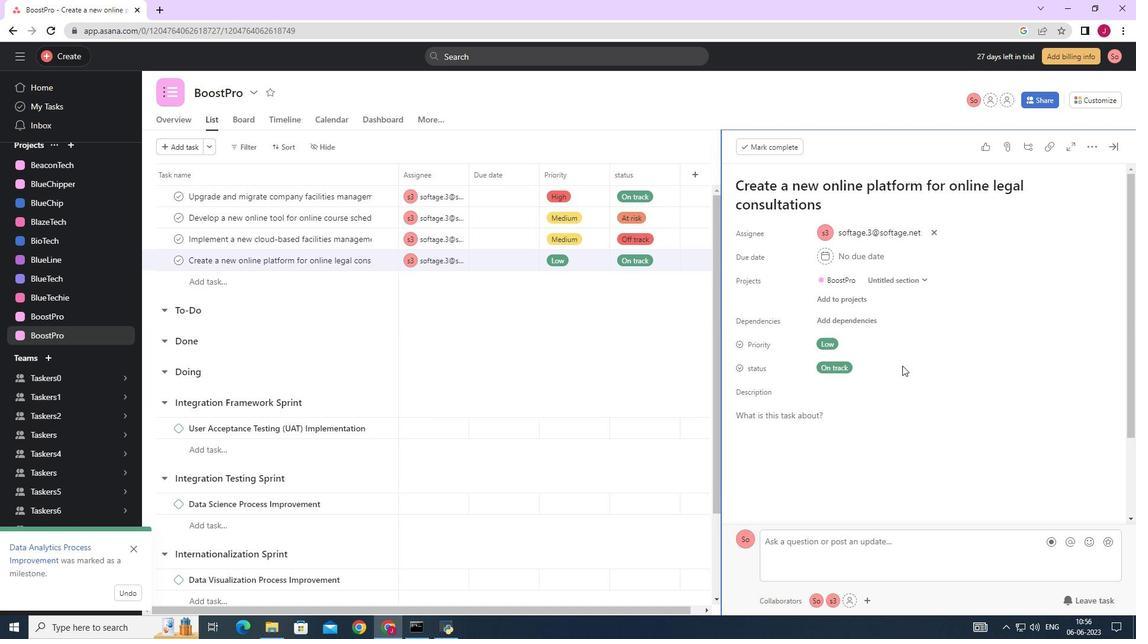 
Action: Mouse moved to (894, 368)
Screenshot: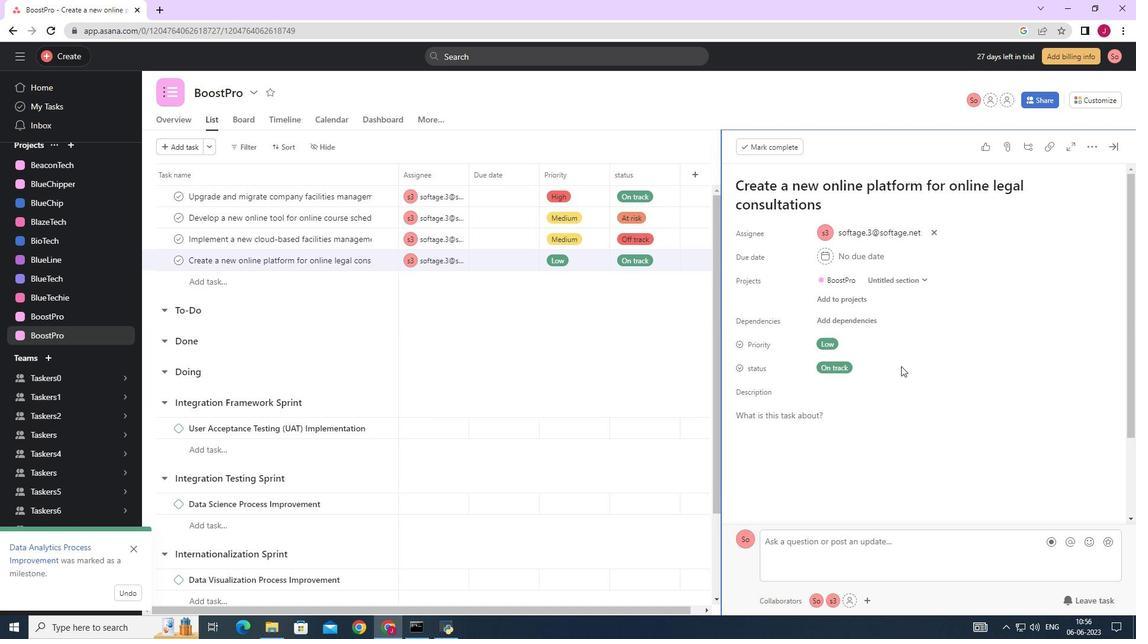 
Action: Mouse scrolled (894, 367) with delta (0, 0)
Screenshot: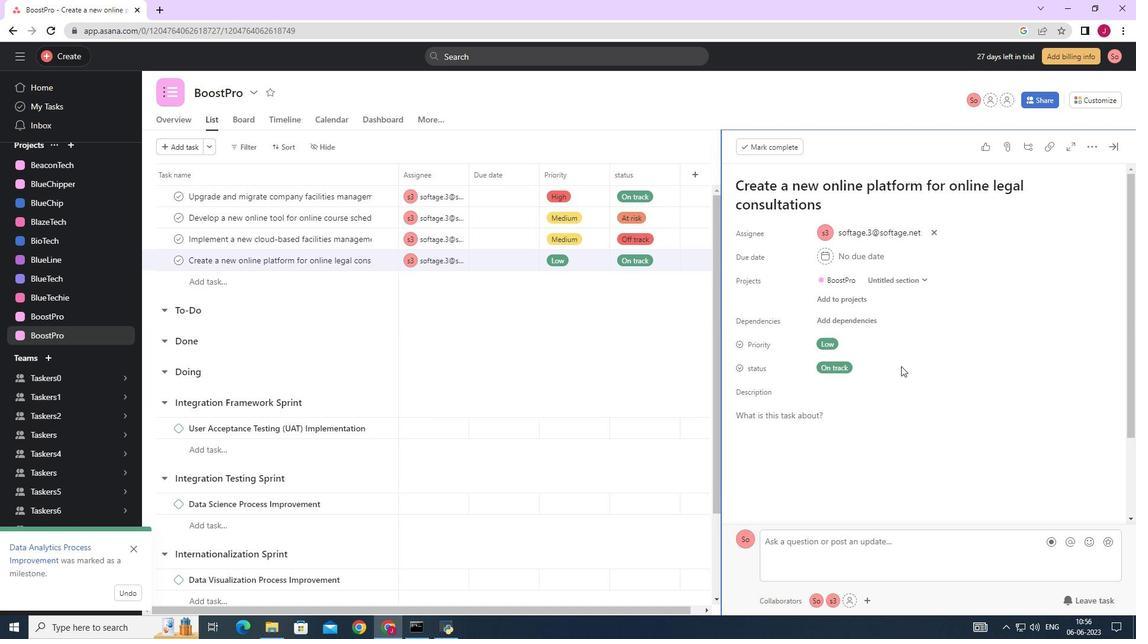 
Action: Mouse moved to (777, 427)
Screenshot: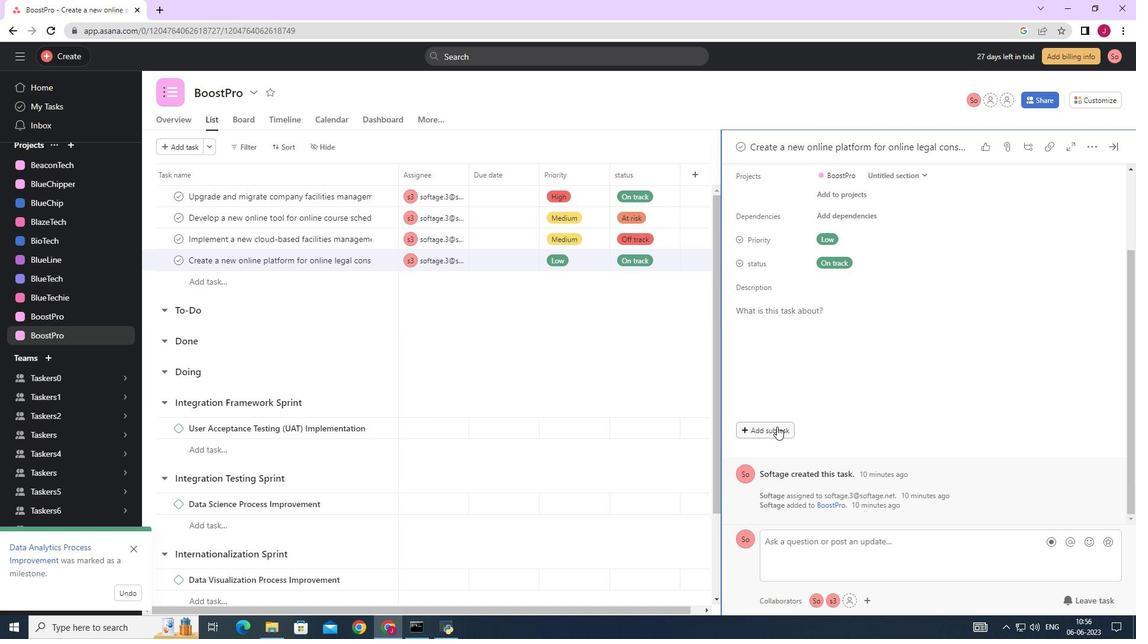 
Action: Mouse pressed left at (777, 427)
Screenshot: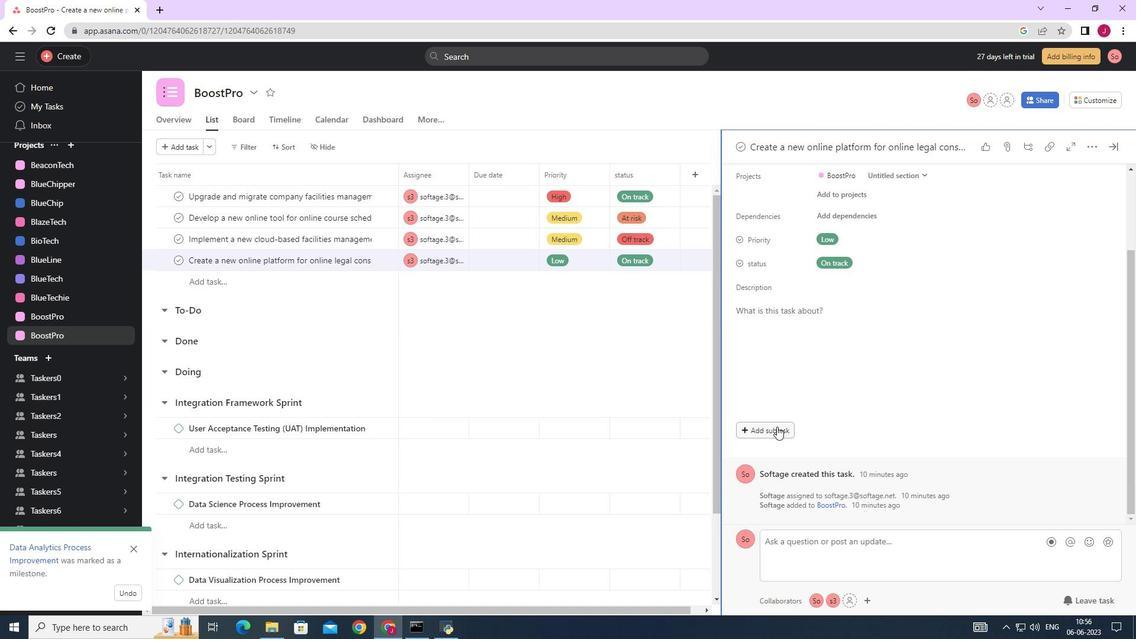 
Action: Mouse moved to (761, 415)
Screenshot: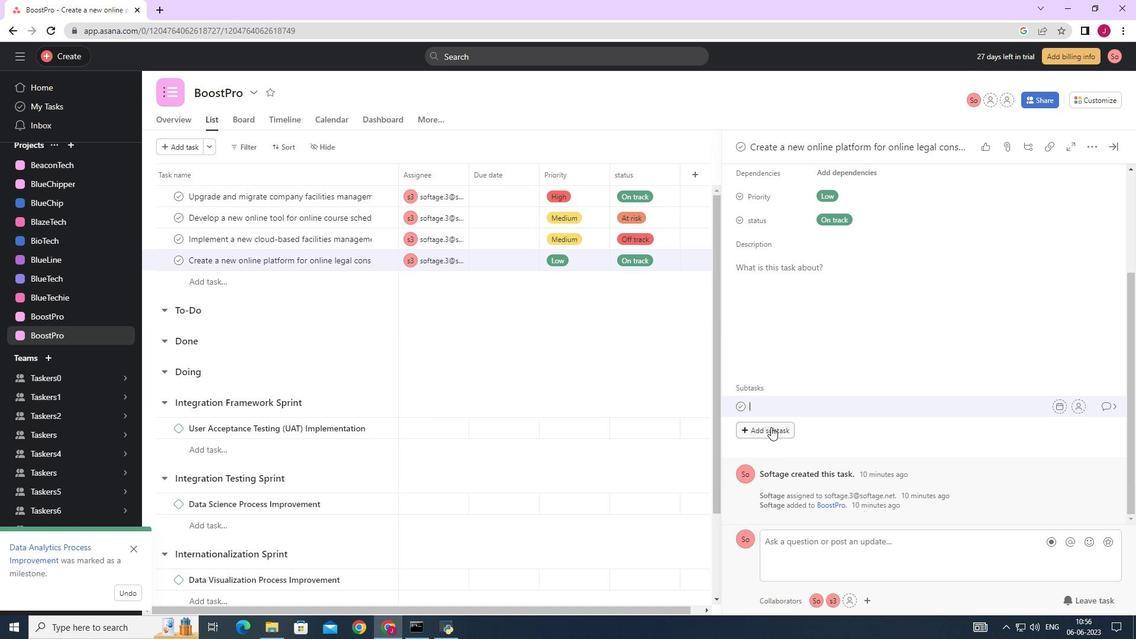 
Action: Mouse scrolled (761, 414) with delta (0, 0)
Screenshot: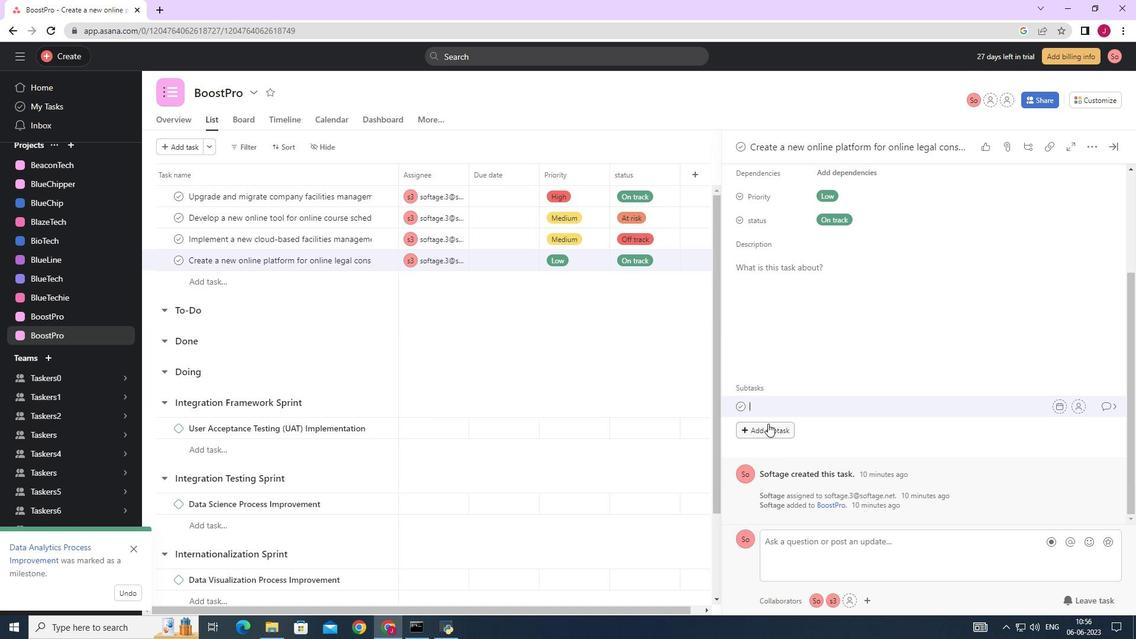 
Action: Mouse scrolled (761, 414) with delta (0, 0)
Screenshot: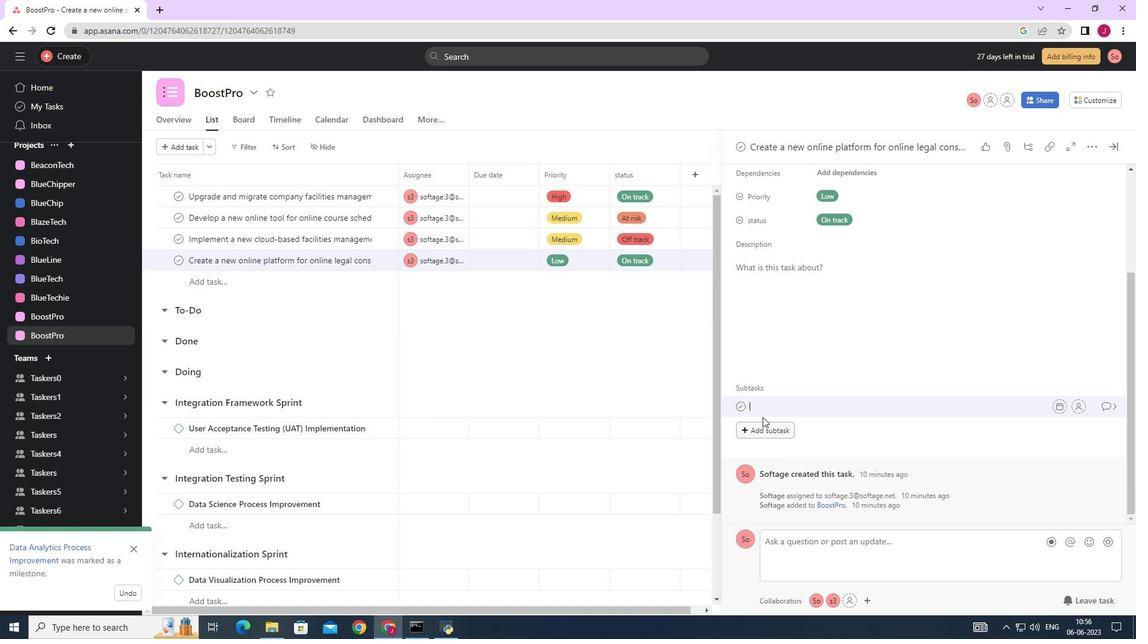 
Action: Mouse scrolled (761, 414) with delta (0, 0)
Screenshot: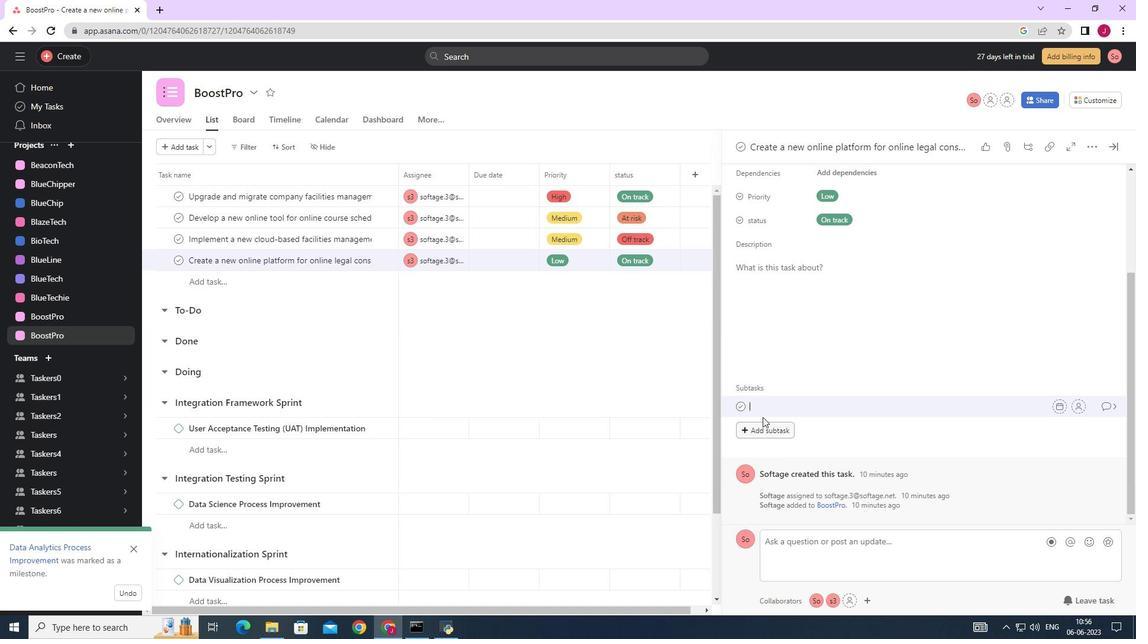 
Action: Mouse scrolled (761, 414) with delta (0, 0)
Screenshot: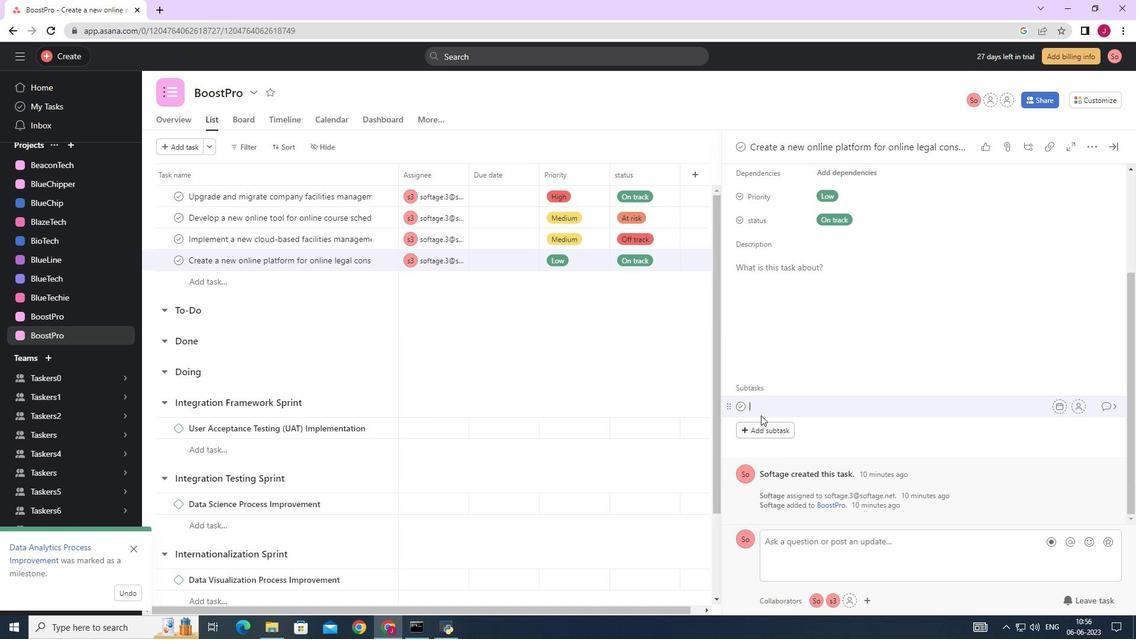 
Action: Mouse moved to (761, 407)
Screenshot: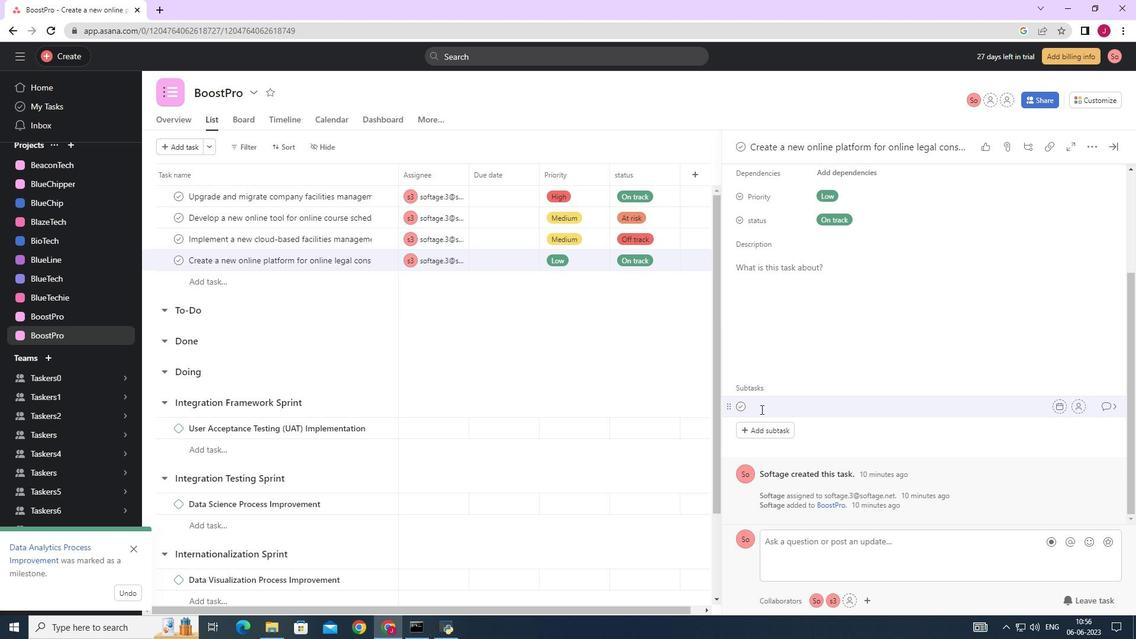 
Action: Mouse pressed left at (761, 407)
Screenshot: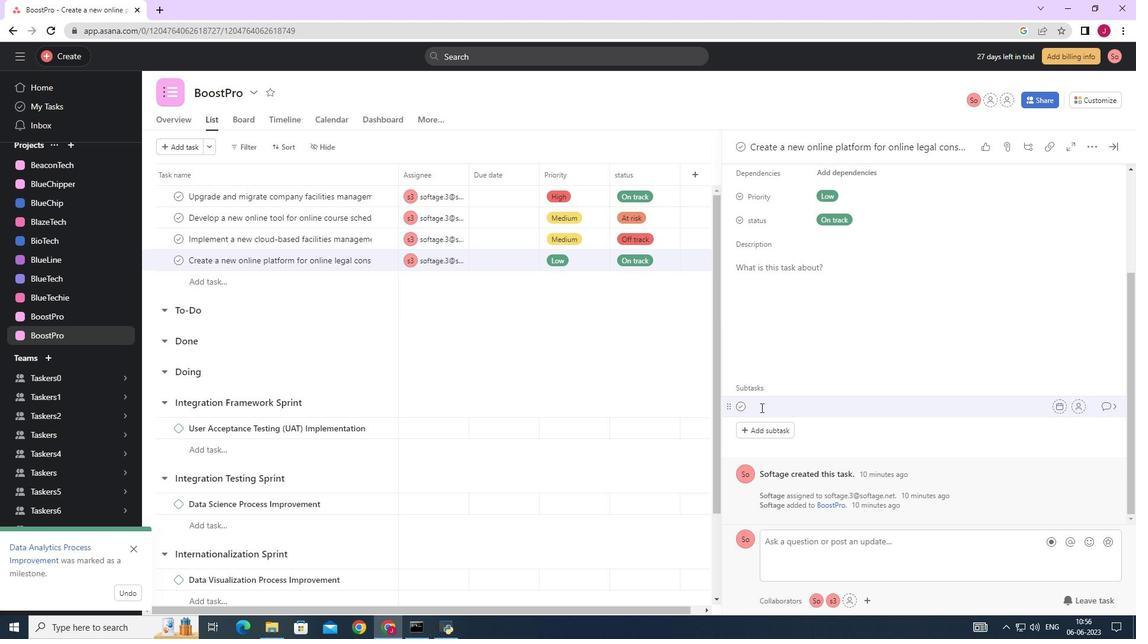 
Action: Key pressed <Key.caps_lock>G<Key.caps_lock>ather<Key.space>and<Key.space><Key.caps_lock>A<Key.caps_lock>nalyse<Key.space><Key.caps_lock>R<Key.caps_lock>eqyu<Key.backspace><Key.backspace>uirements<Key.space>
Screenshot: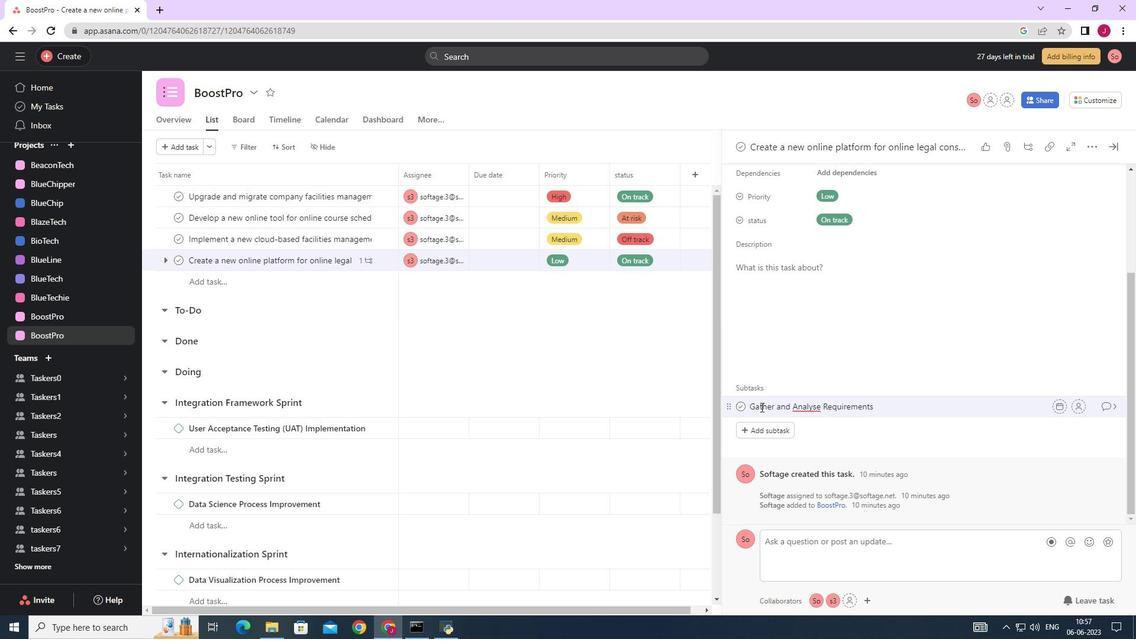 
Action: Mouse moved to (1077, 406)
Screenshot: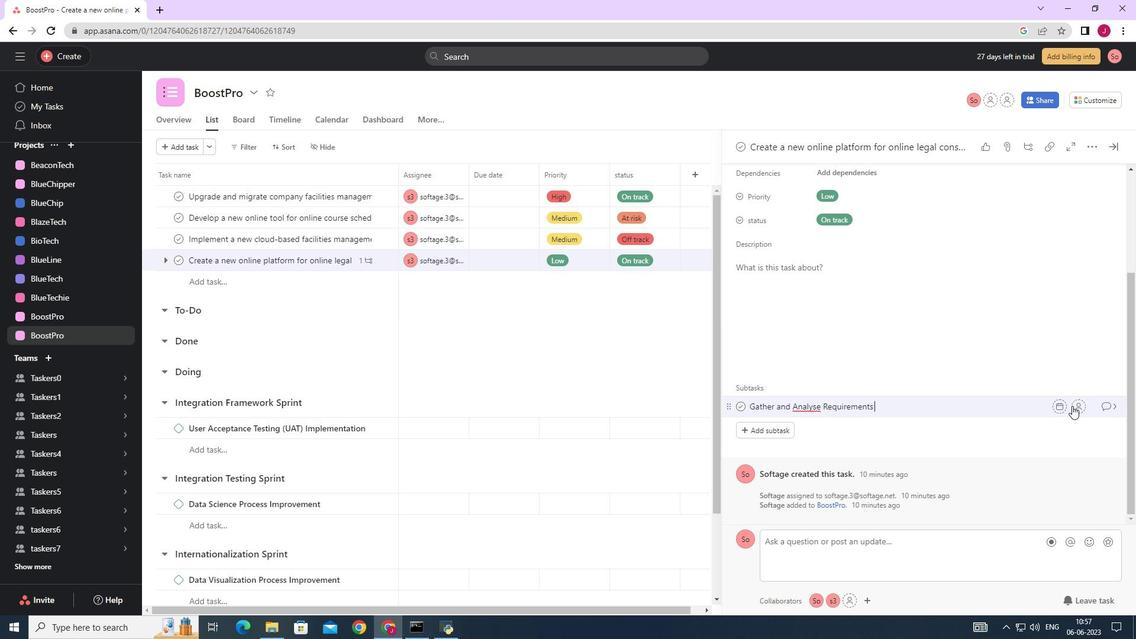 
Action: Mouse pressed left at (1077, 406)
Screenshot: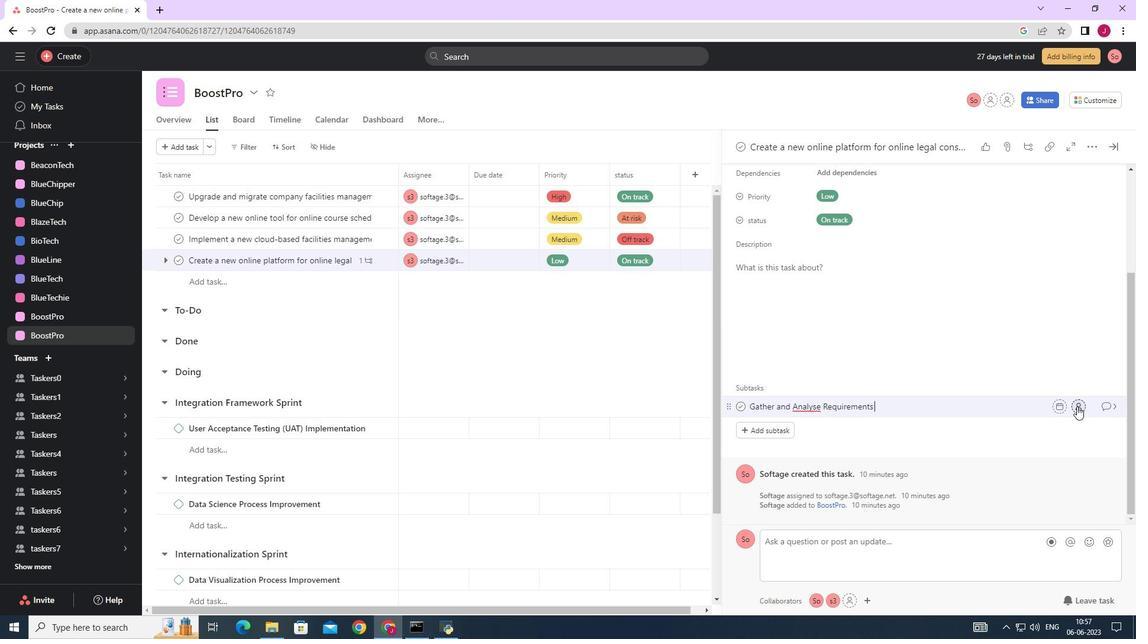 
Action: Mouse moved to (925, 446)
Screenshot: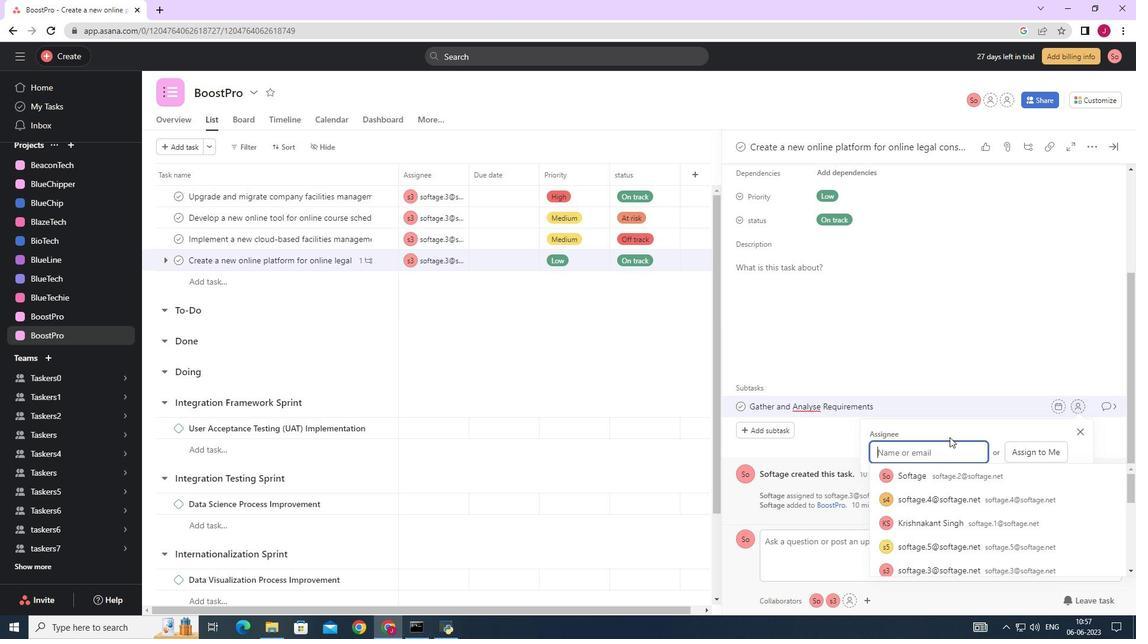 
Action: Key pressed softage.3
Screenshot: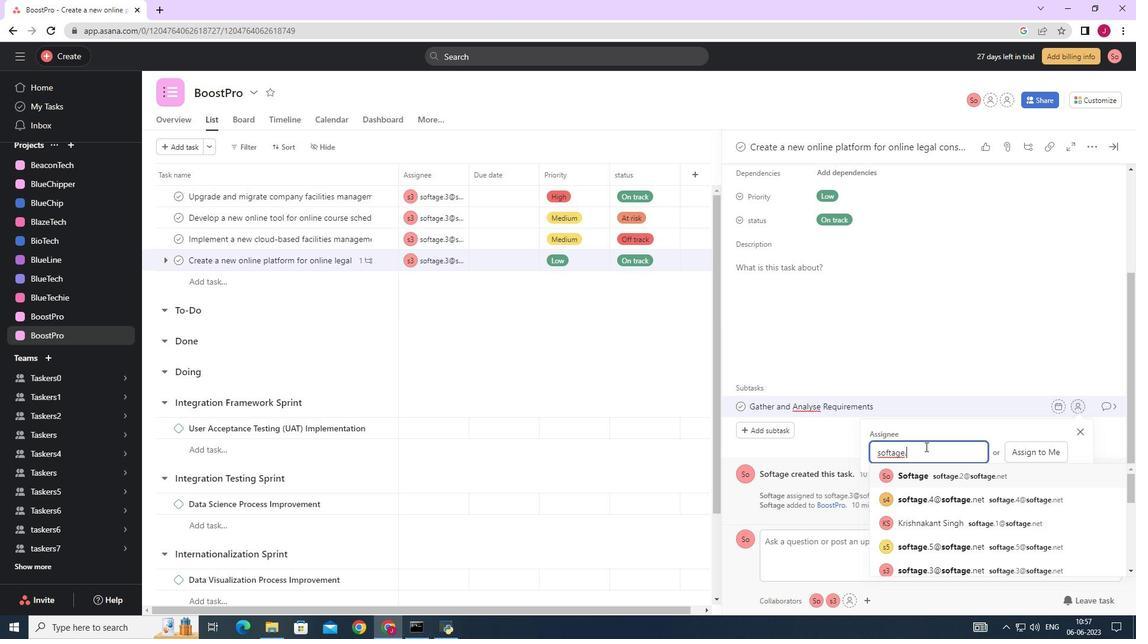 
Action: Mouse moved to (928, 477)
Screenshot: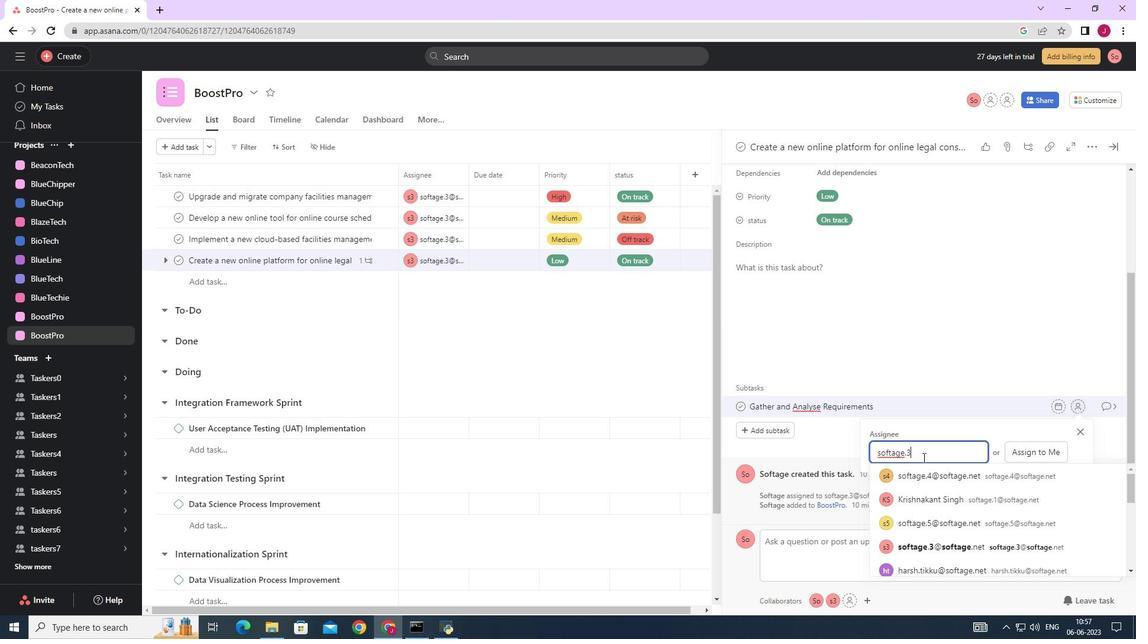 
Action: Mouse pressed left at (928, 477)
Screenshot: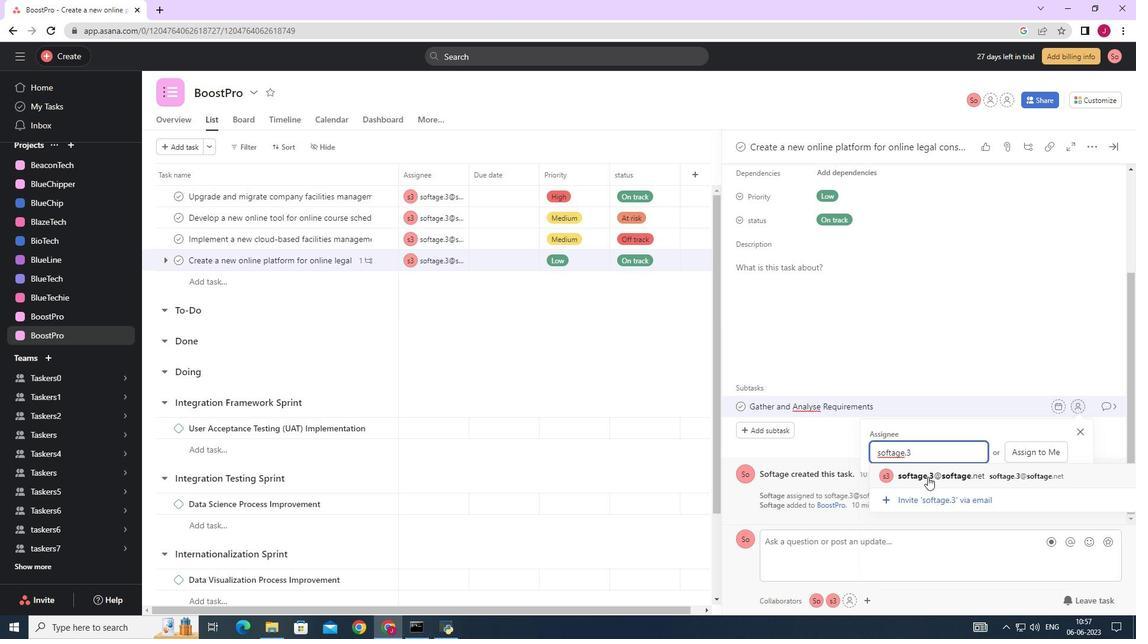 
Action: Mouse moved to (1105, 408)
Screenshot: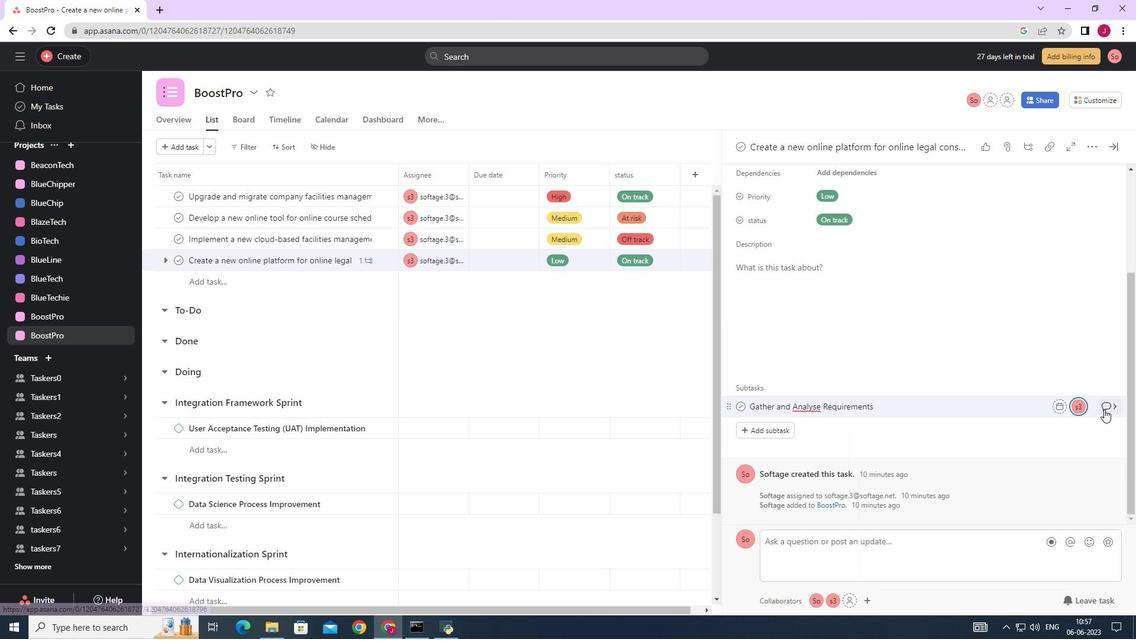 
Action: Mouse pressed left at (1105, 408)
Screenshot: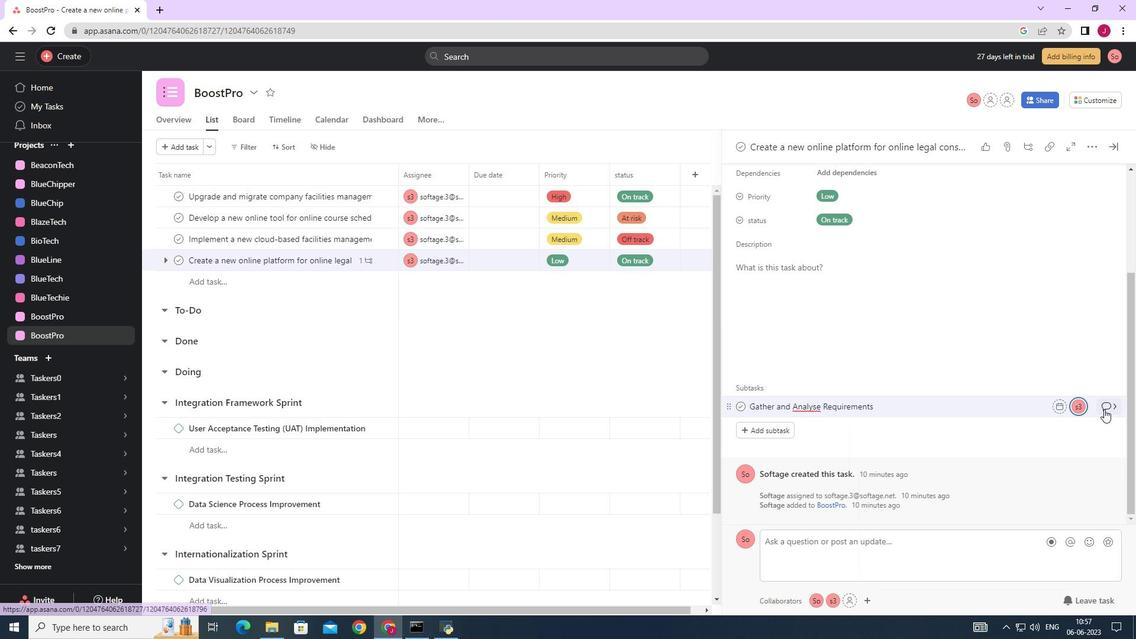 
Action: Mouse moved to (767, 315)
Screenshot: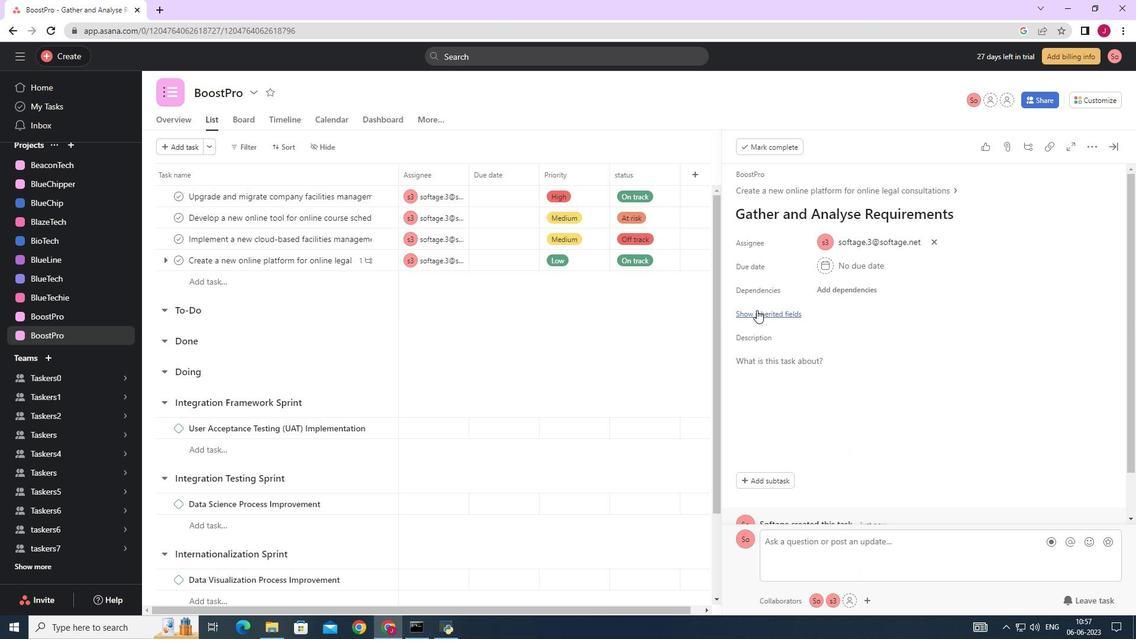 
Action: Mouse pressed left at (767, 315)
Screenshot: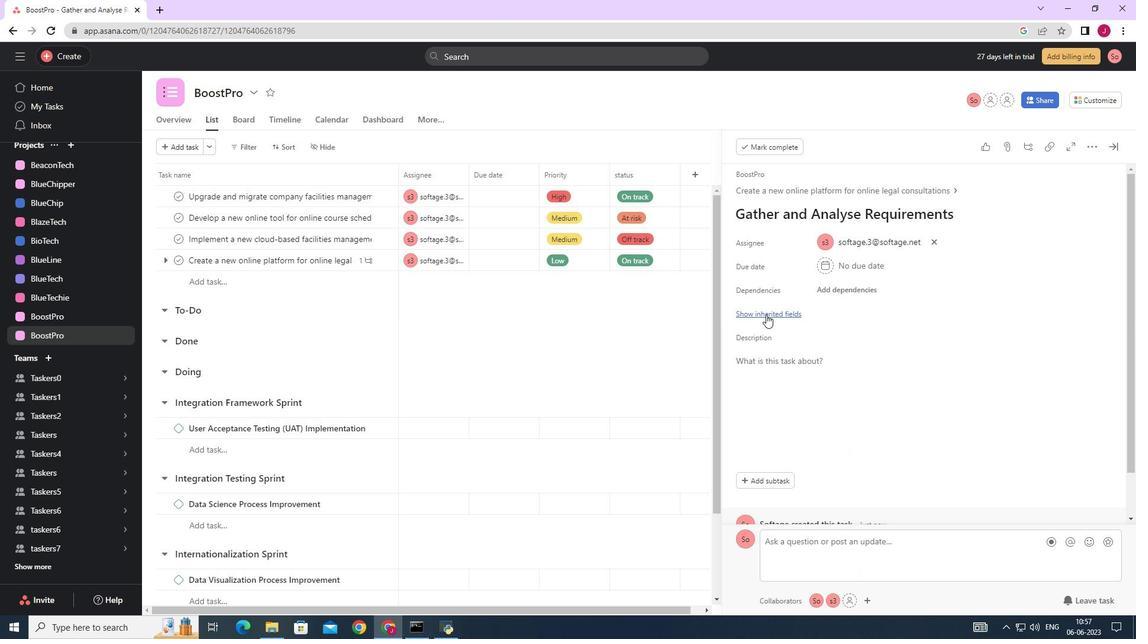 
Action: Mouse moved to (823, 340)
Screenshot: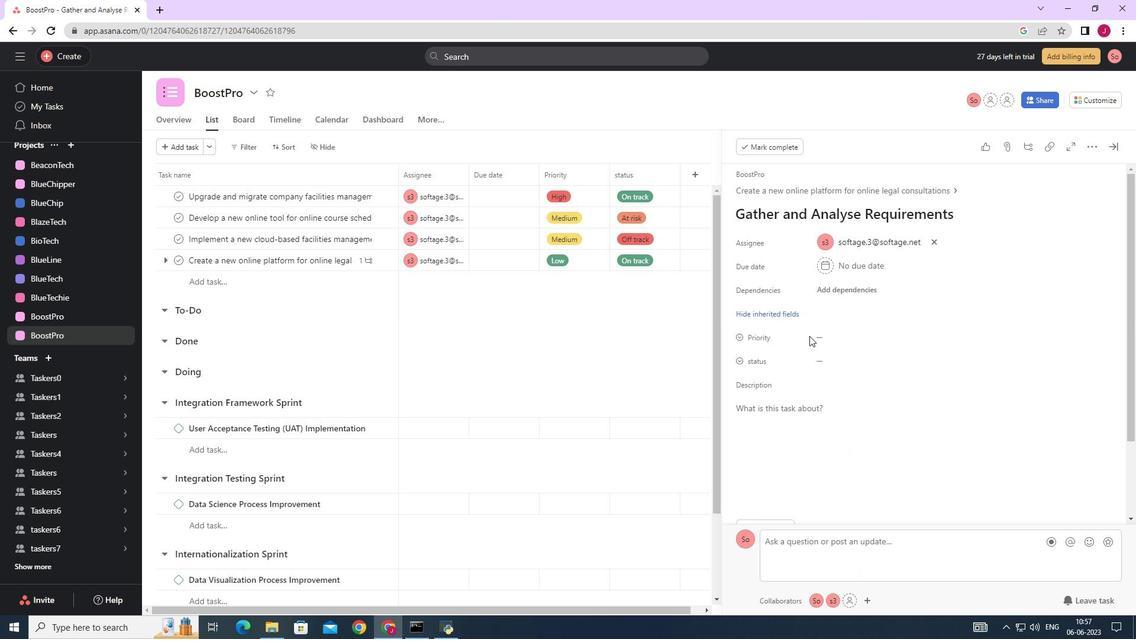 
Action: Mouse pressed left at (823, 340)
Screenshot: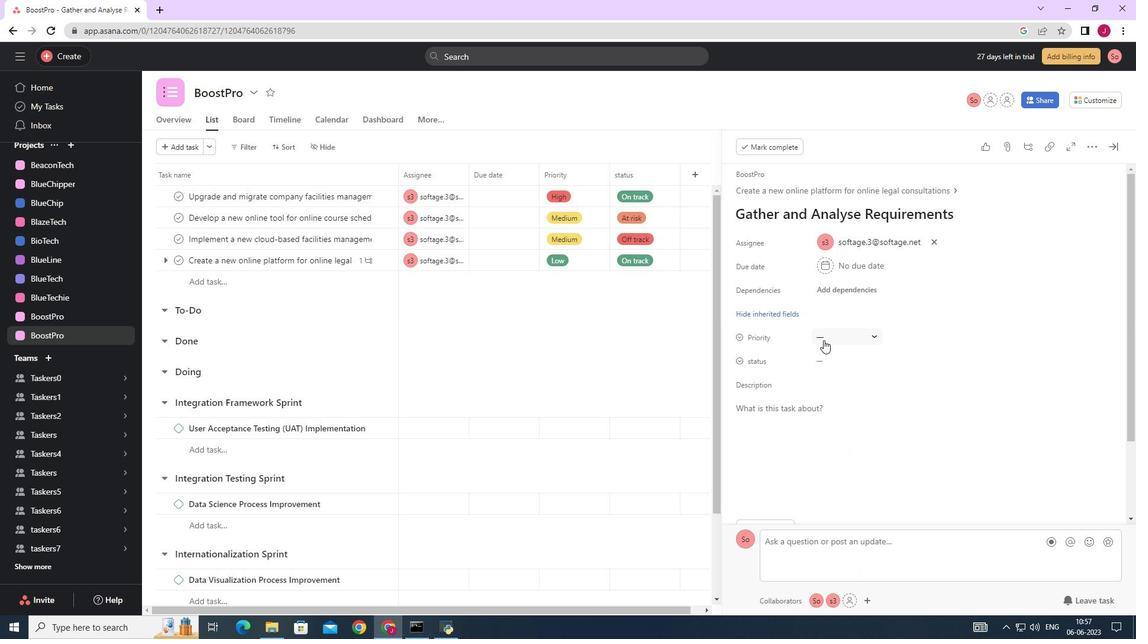 
Action: Mouse moved to (852, 421)
Screenshot: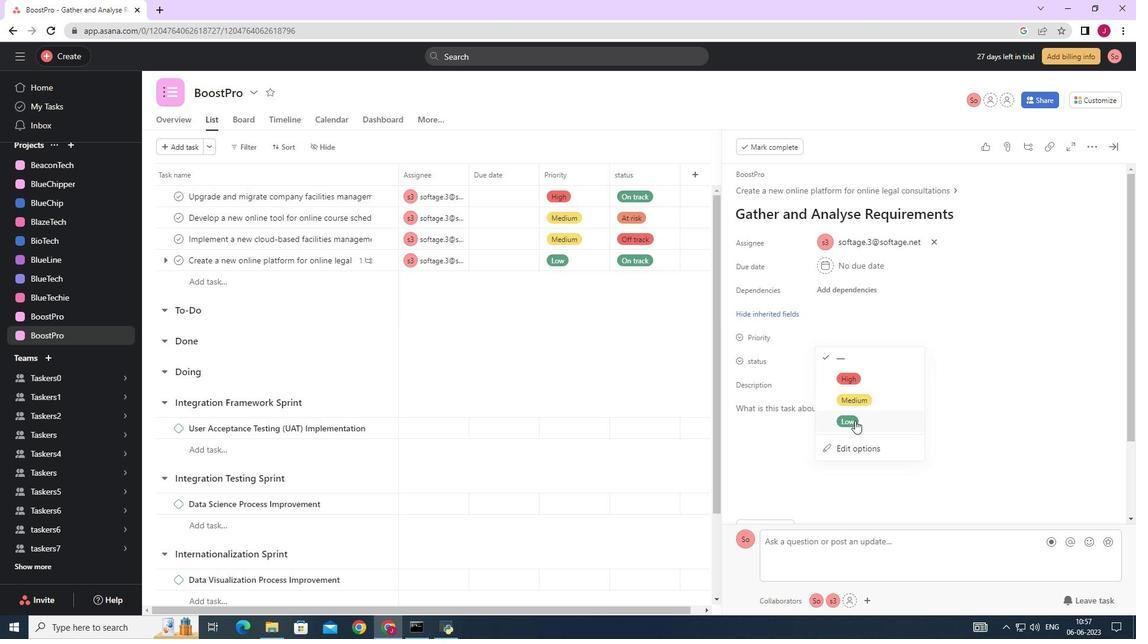 
Action: Mouse pressed left at (852, 421)
Screenshot: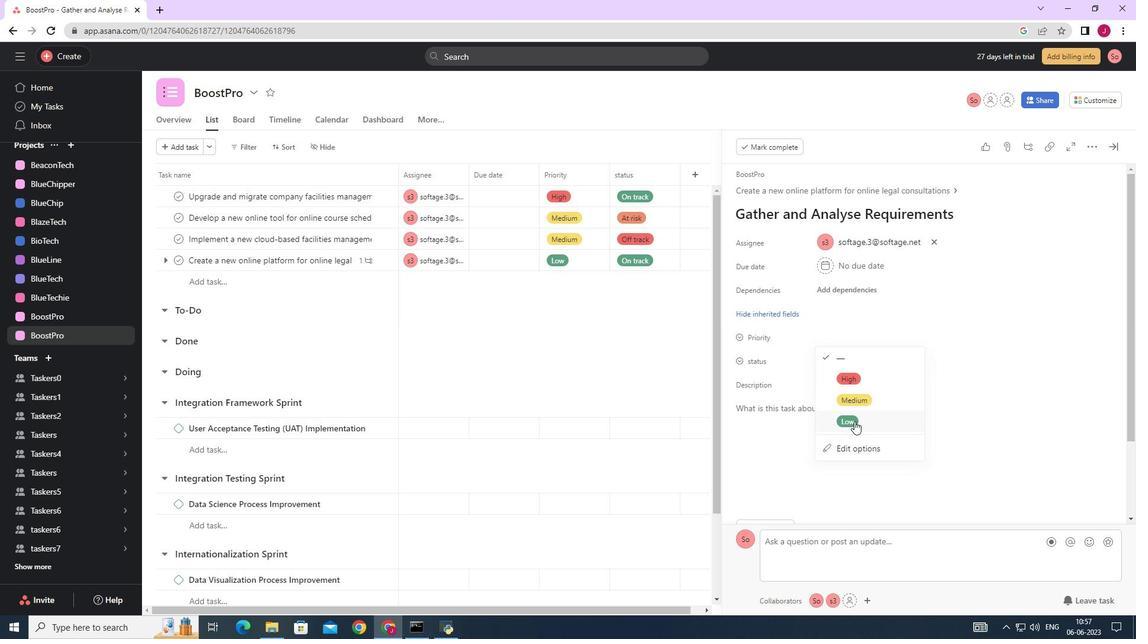 
Action: Mouse moved to (825, 361)
Screenshot: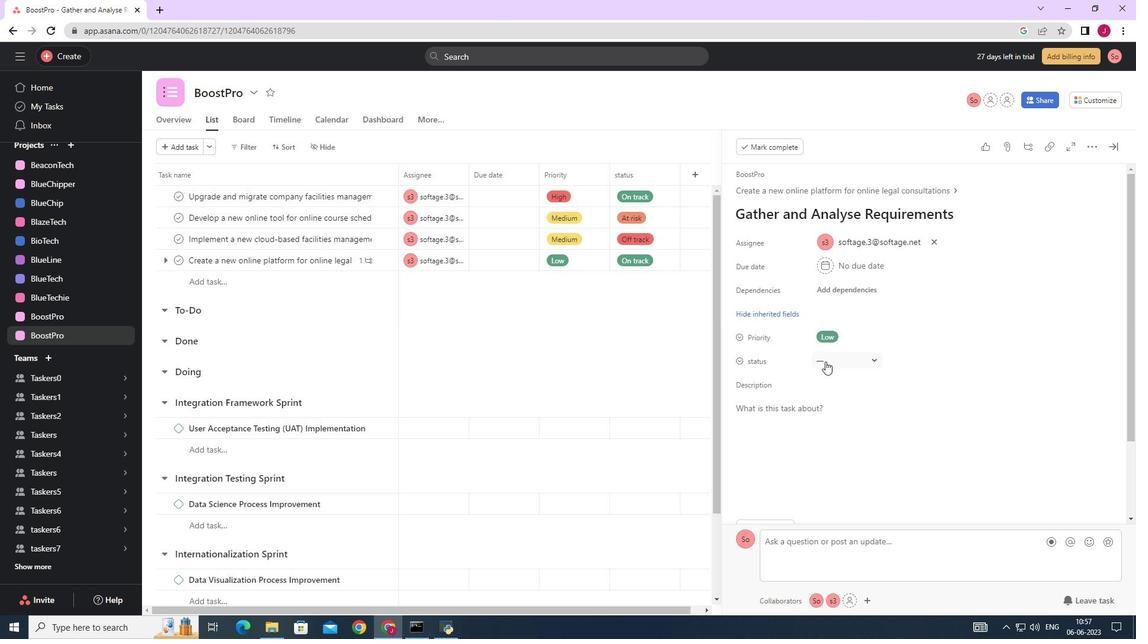
Action: Mouse pressed left at (825, 361)
Screenshot: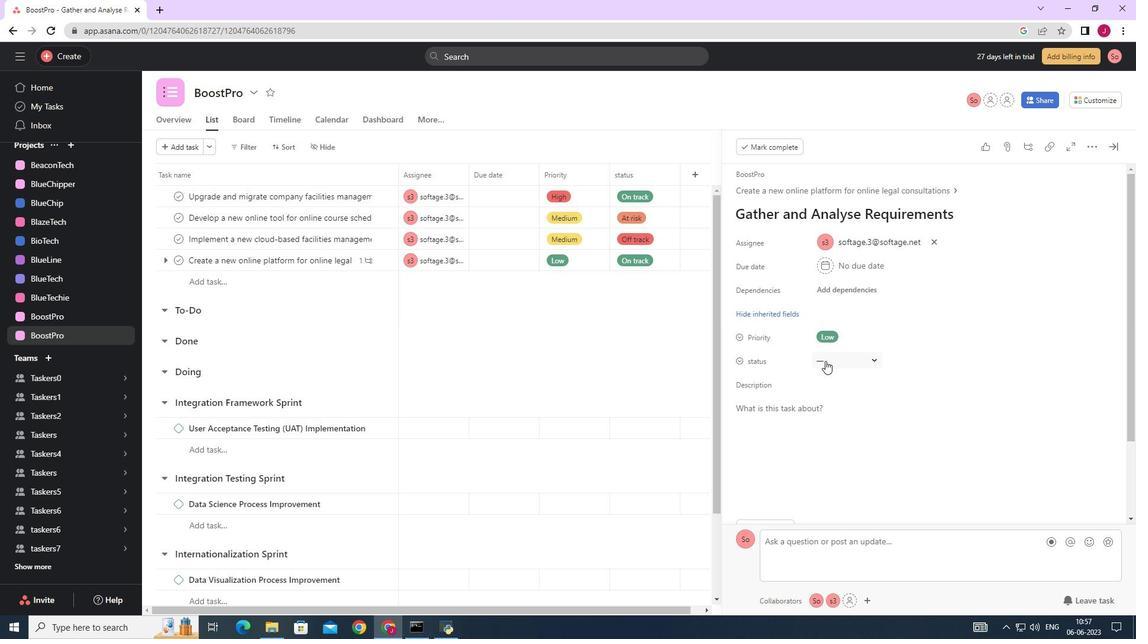 
Action: Mouse moved to (865, 403)
Screenshot: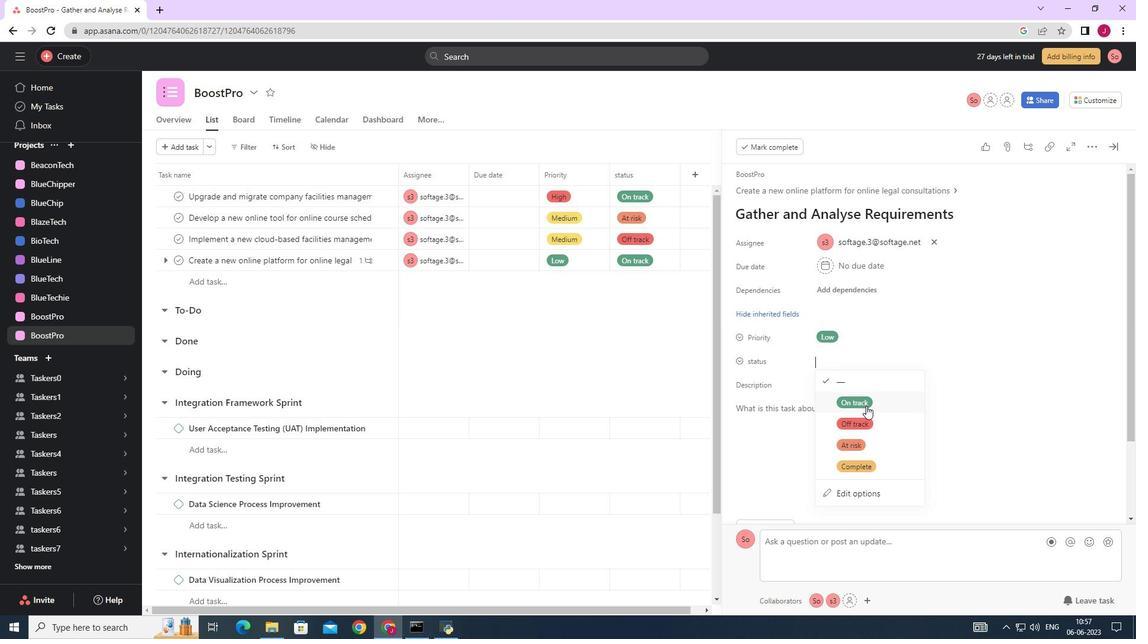
Action: Mouse pressed left at (865, 403)
Screenshot: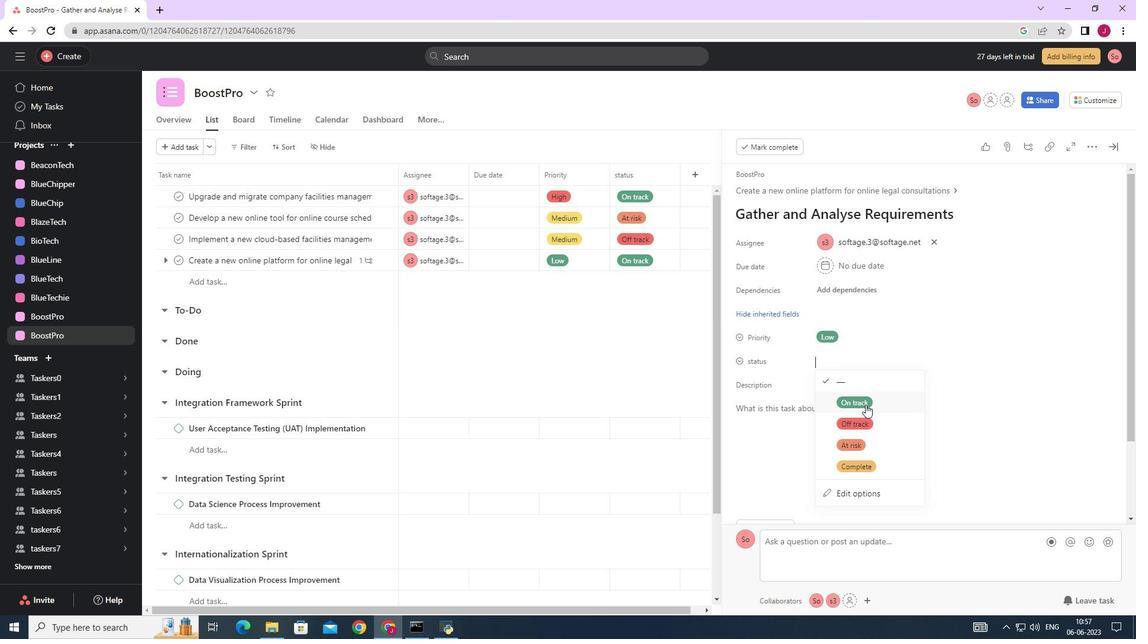 
Action: Mouse moved to (1119, 144)
Screenshot: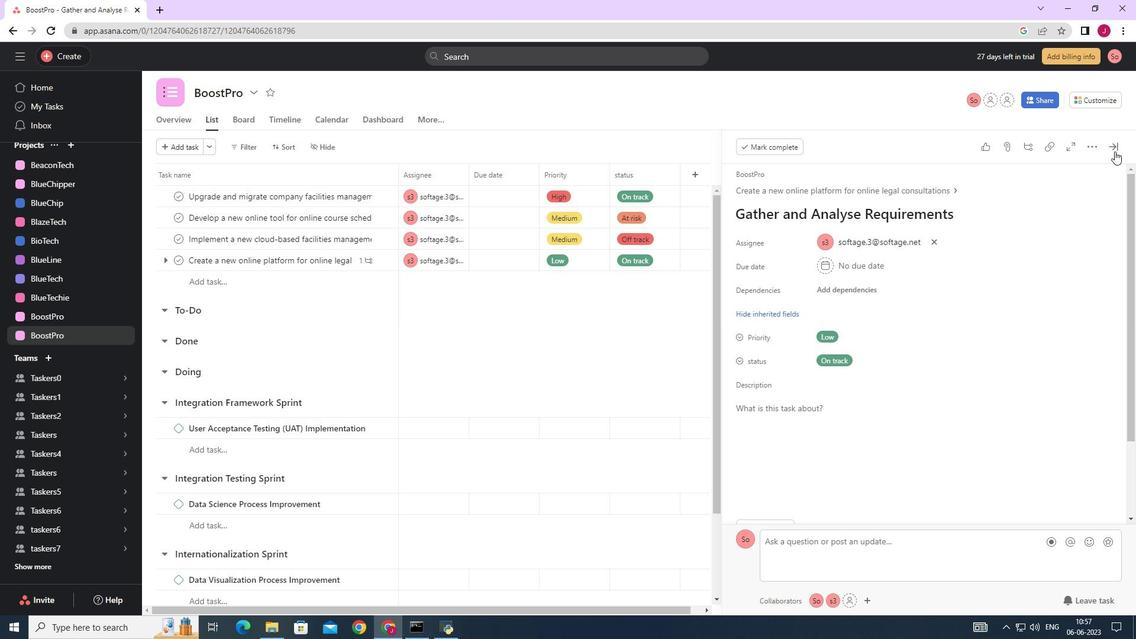 
Action: Mouse pressed left at (1119, 144)
Screenshot: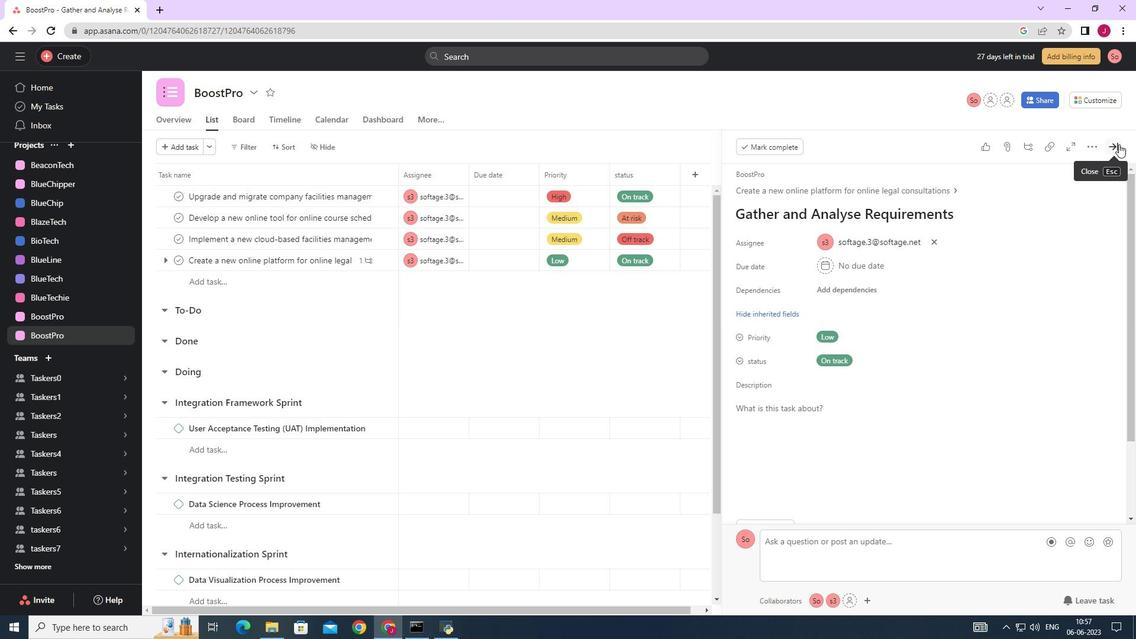 
